 Task: Look for space in Vertou, France from 7th July, 2023 to 14th July, 2023 for 1 adult in price range Rs.6000 to Rs.14000. Place can be shared room with 1  bedroom having 1 bed and 1 bathroom. Property type can be house, flat, guest house, hotel. Amenities needed are: washing machine. Booking option can be shelf check-in. Required host language is English.
Action: Mouse moved to (437, 84)
Screenshot: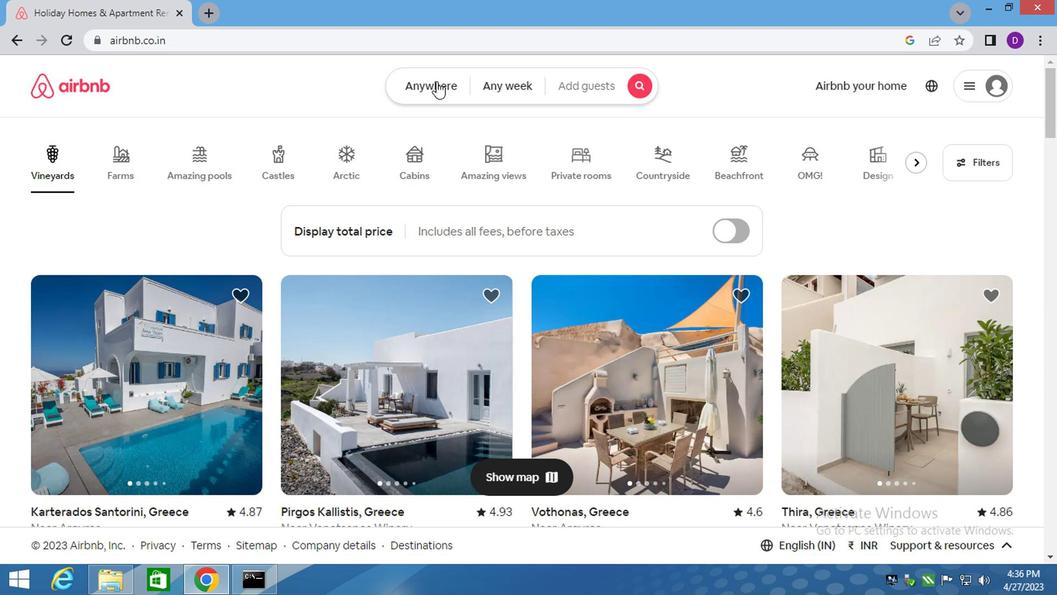 
Action: Mouse pressed left at (437, 84)
Screenshot: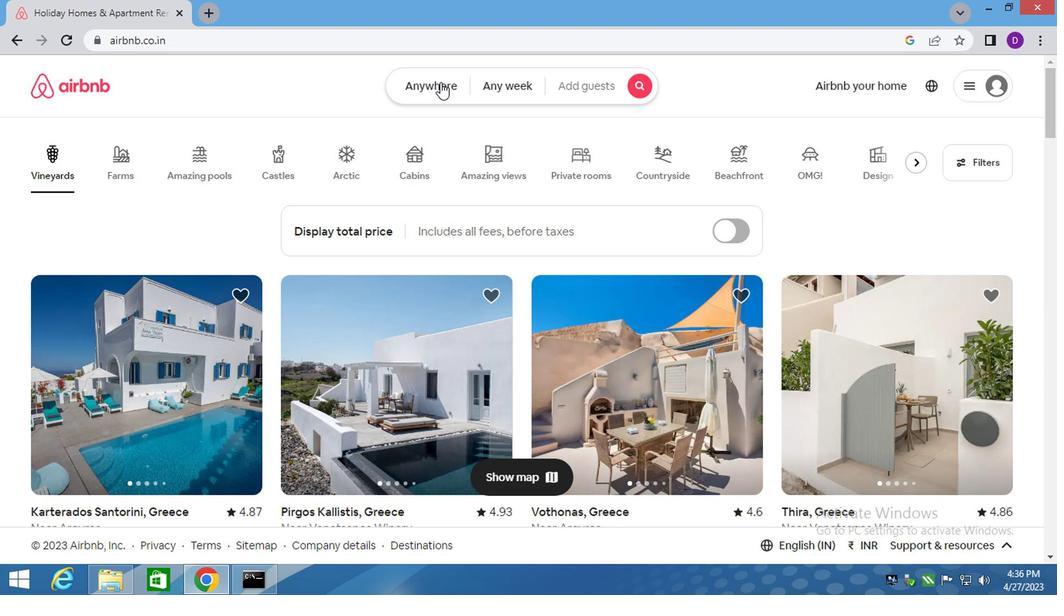 
Action: Mouse moved to (333, 148)
Screenshot: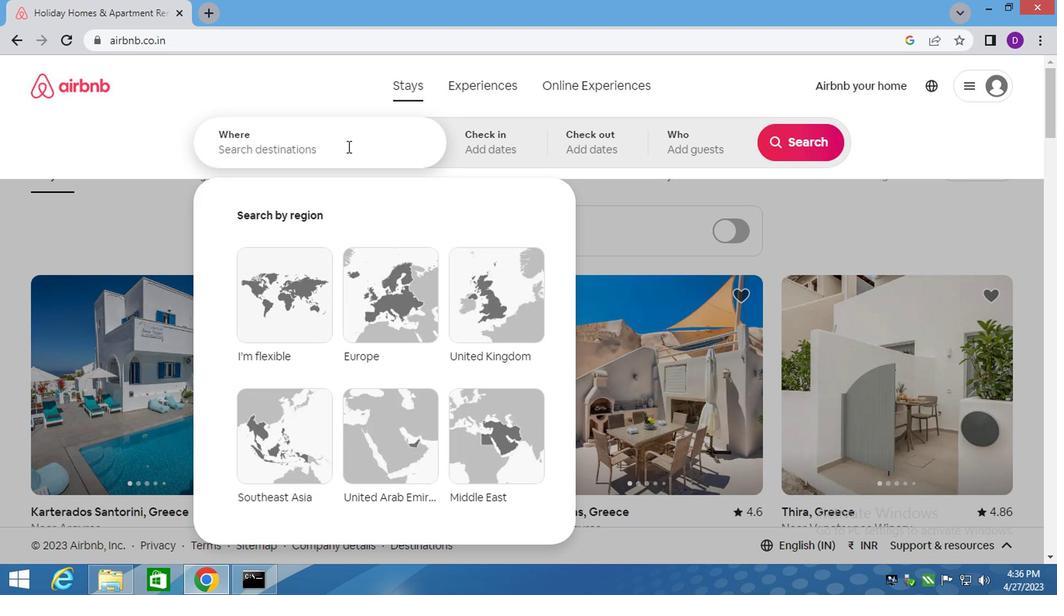 
Action: Mouse pressed left at (333, 148)
Screenshot: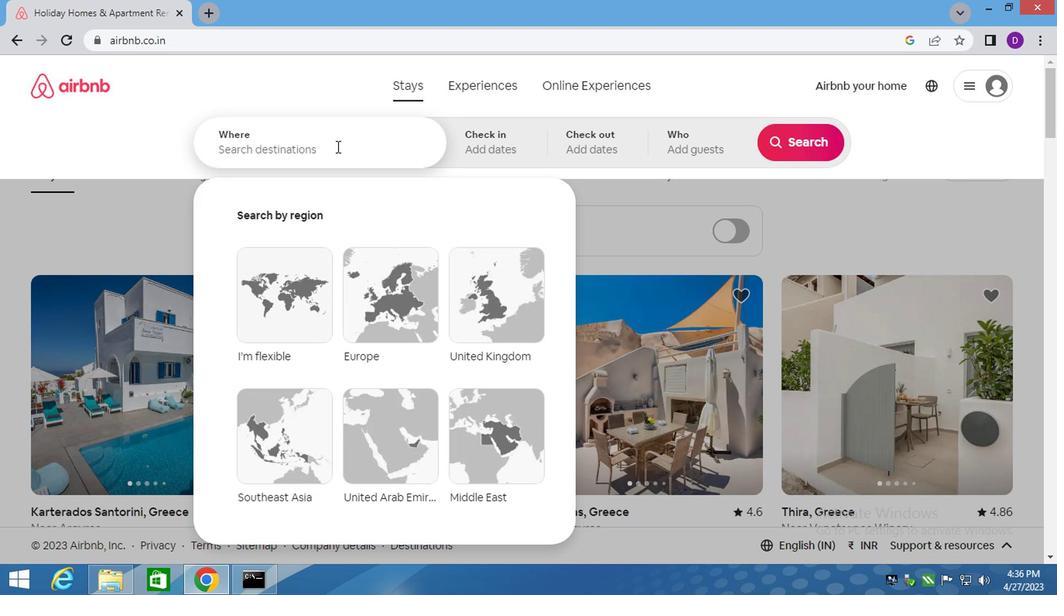 
Action: Key pressed <Key.shift>VERTOU,<Key.shift>FRANCE<Key.enter>
Screenshot: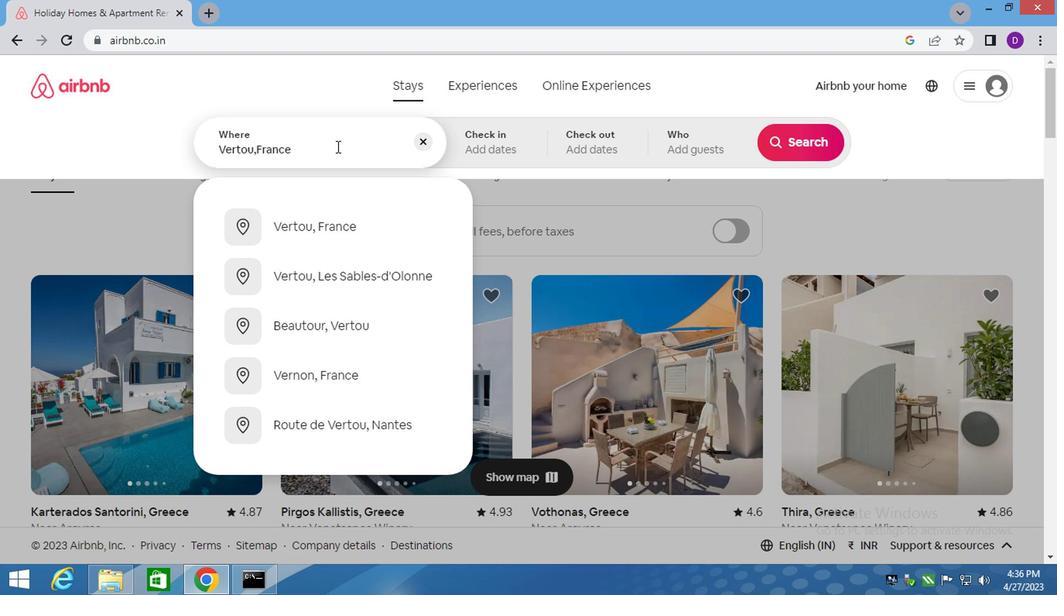
Action: Mouse moved to (786, 271)
Screenshot: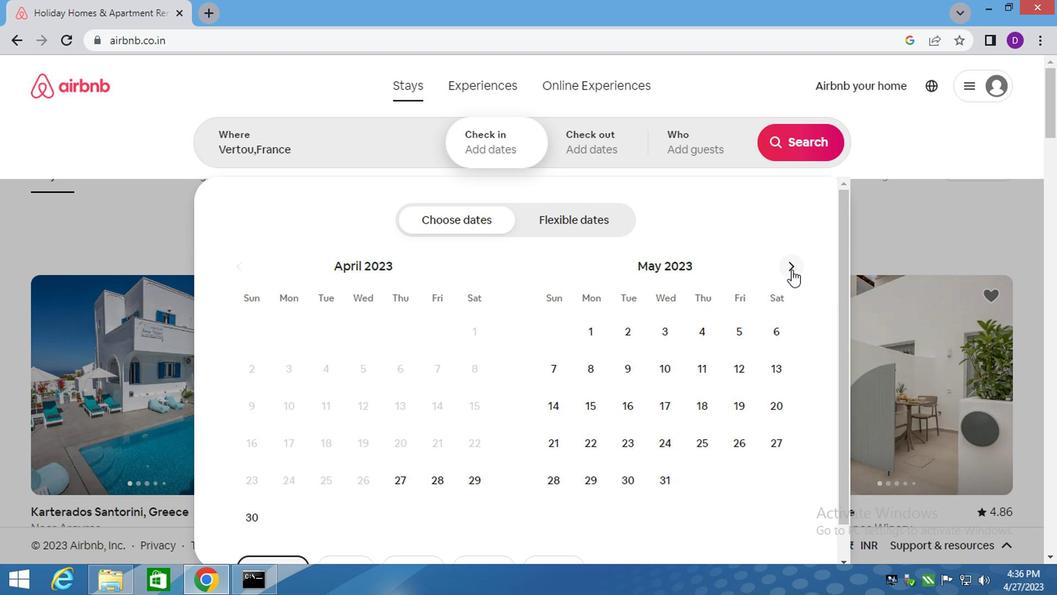 
Action: Mouse pressed left at (786, 271)
Screenshot: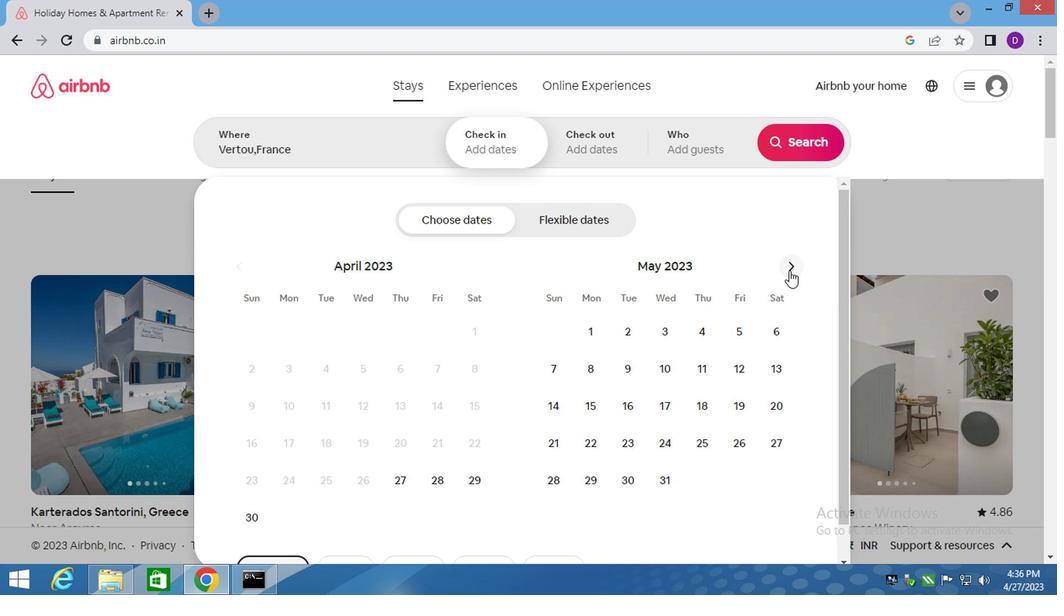 
Action: Mouse pressed left at (786, 271)
Screenshot: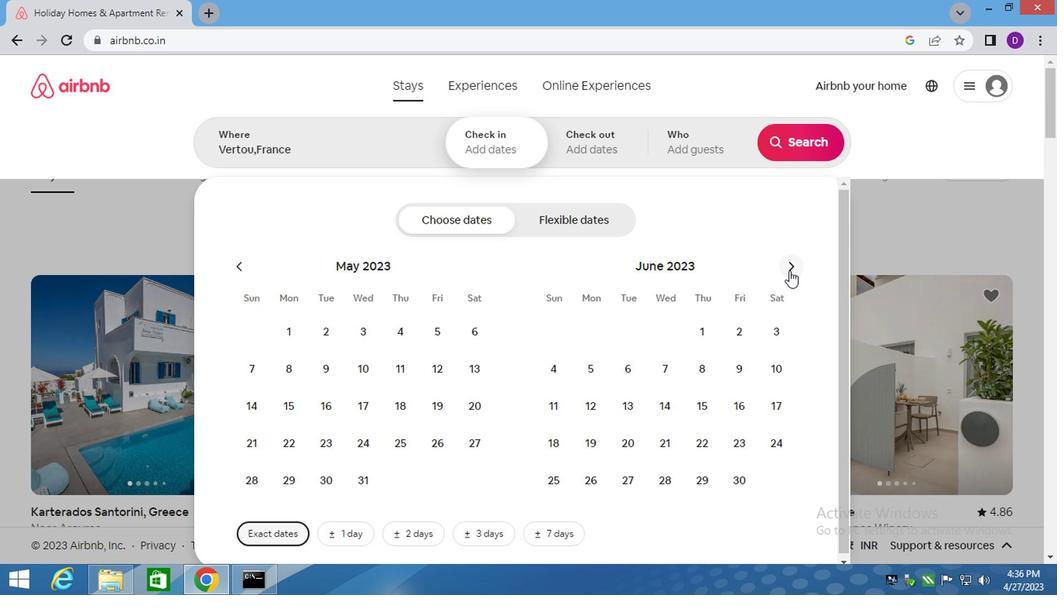 
Action: Mouse moved to (739, 370)
Screenshot: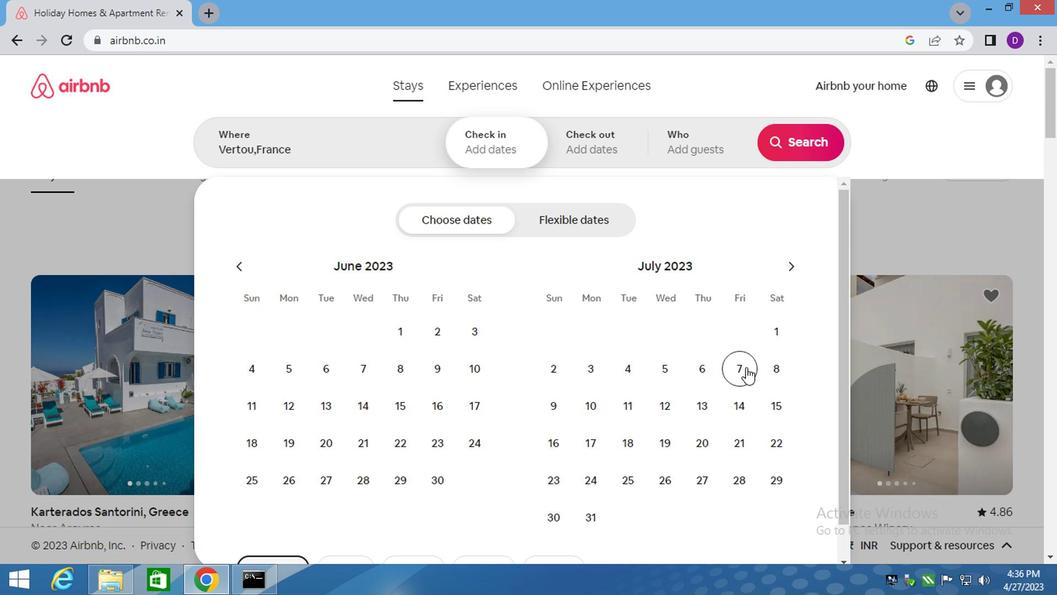 
Action: Mouse pressed left at (739, 370)
Screenshot: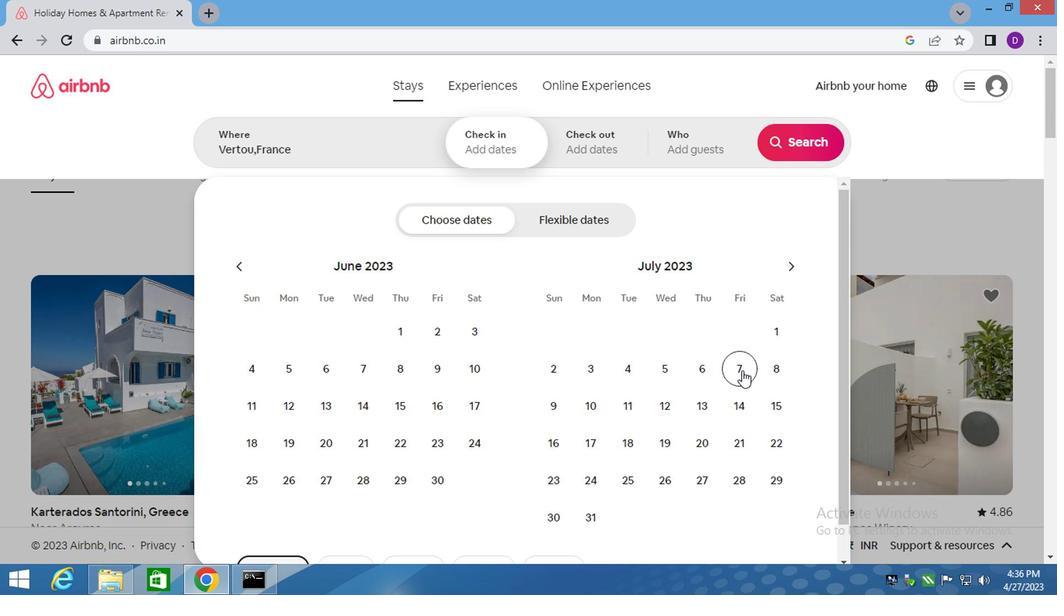 
Action: Mouse moved to (736, 400)
Screenshot: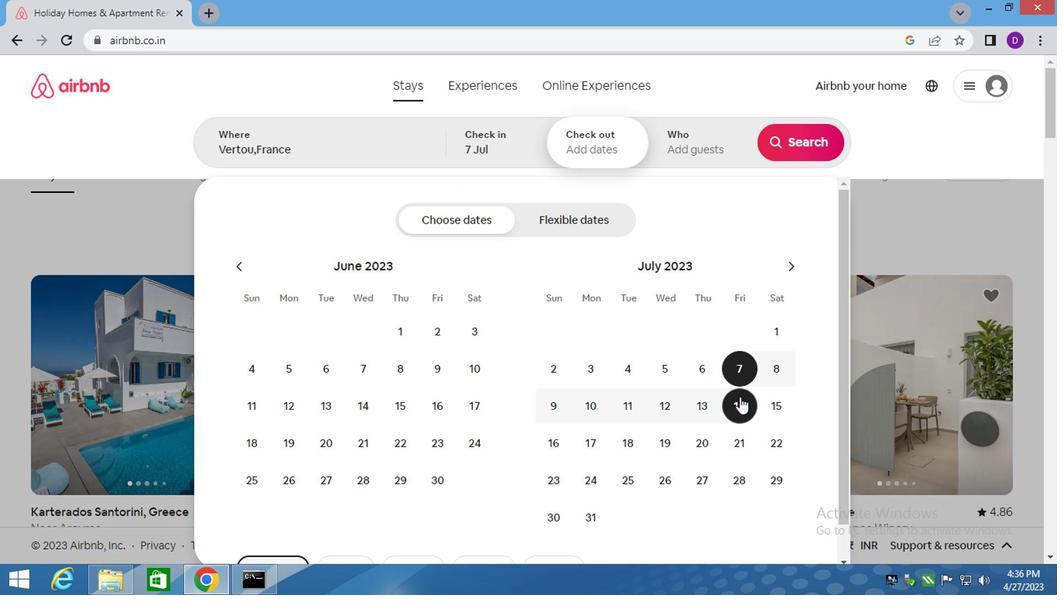 
Action: Mouse pressed left at (736, 400)
Screenshot: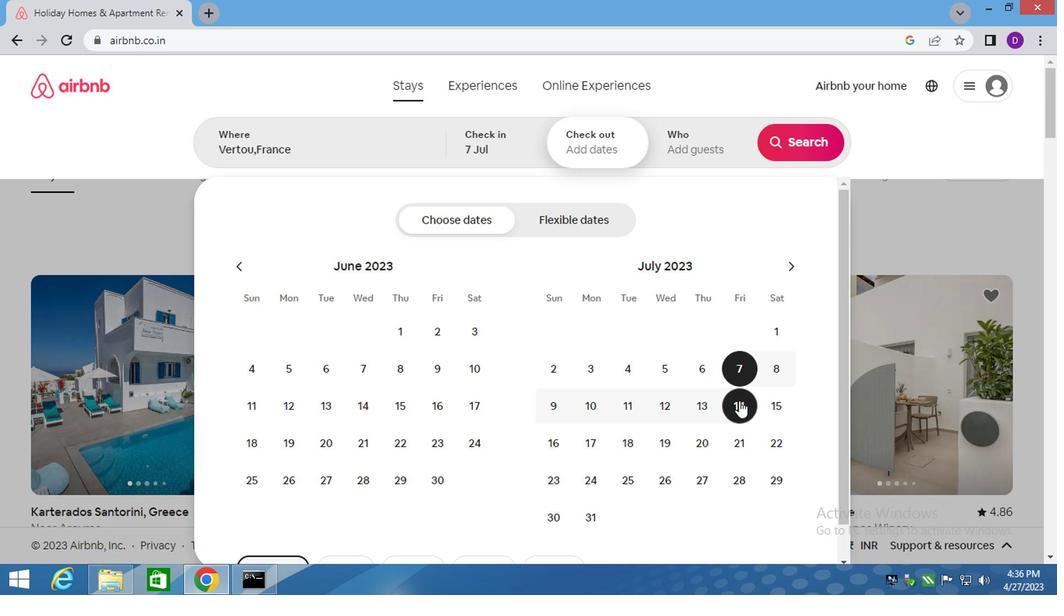 
Action: Mouse moved to (693, 152)
Screenshot: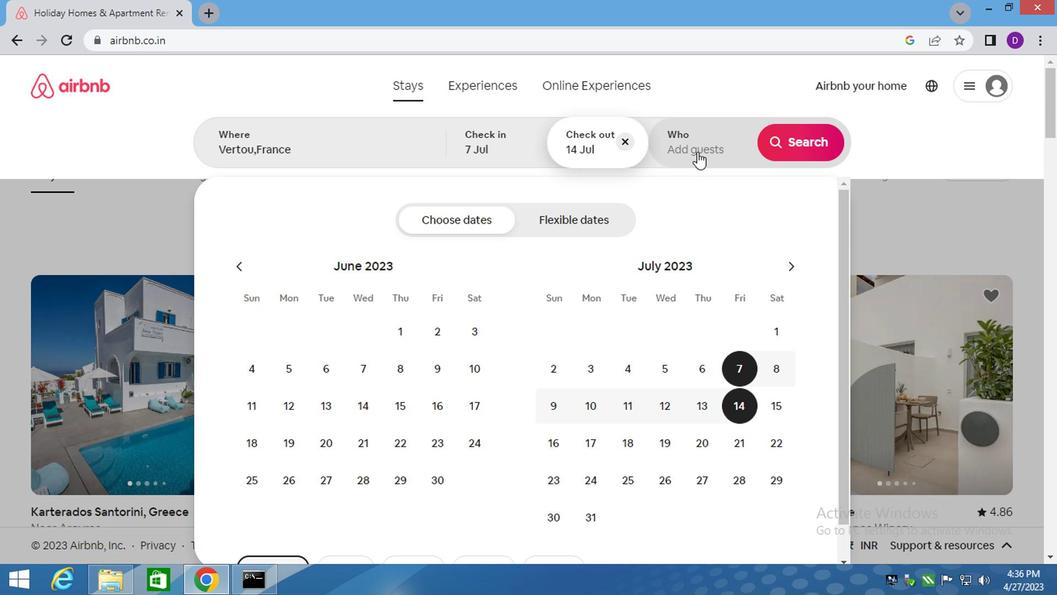 
Action: Mouse pressed left at (693, 152)
Screenshot: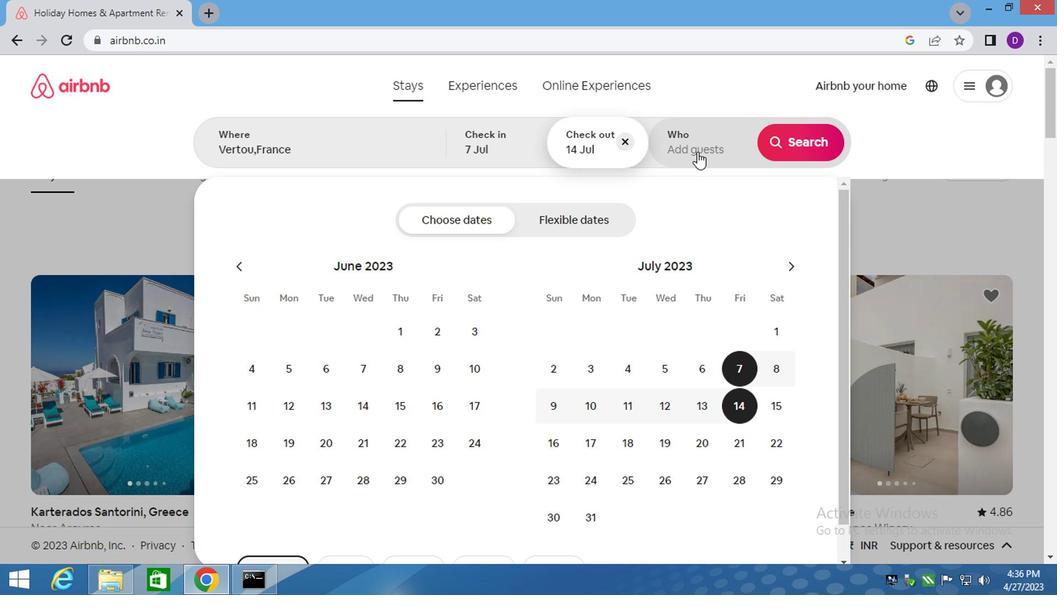 
Action: Mouse moved to (796, 227)
Screenshot: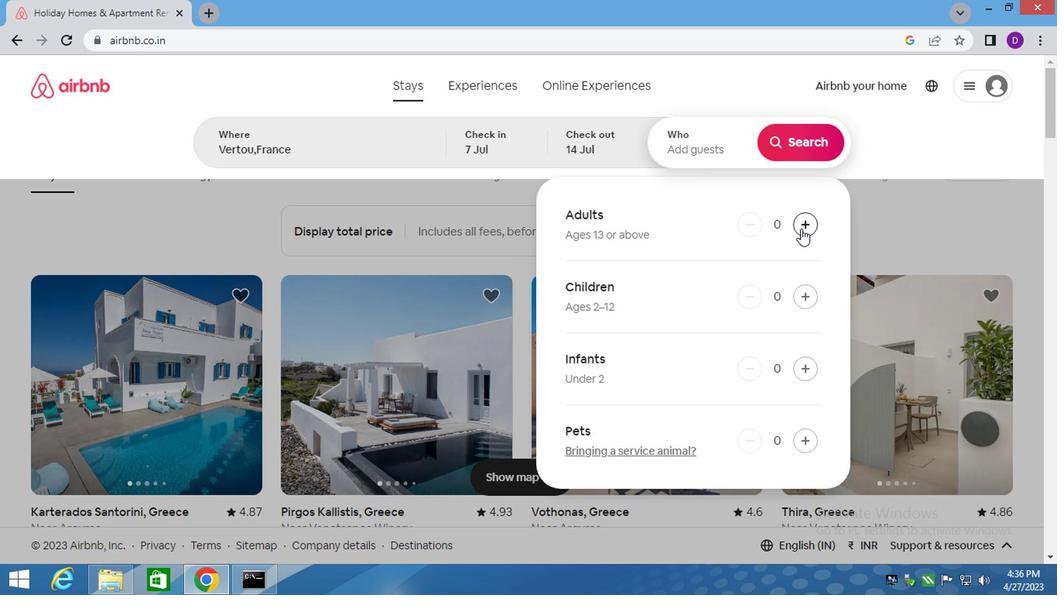 
Action: Mouse pressed left at (796, 227)
Screenshot: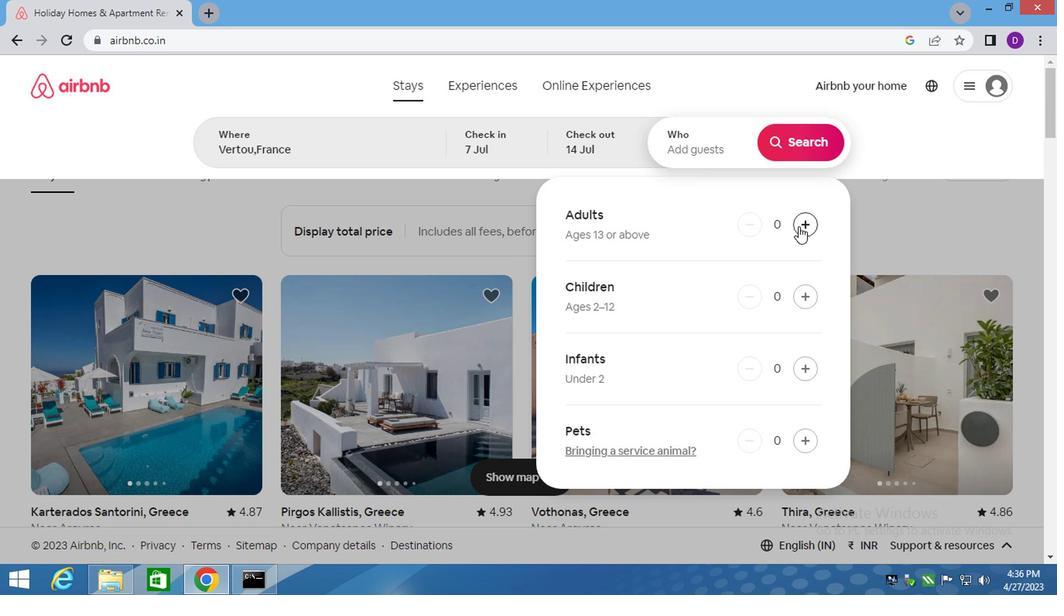 
Action: Mouse moved to (794, 148)
Screenshot: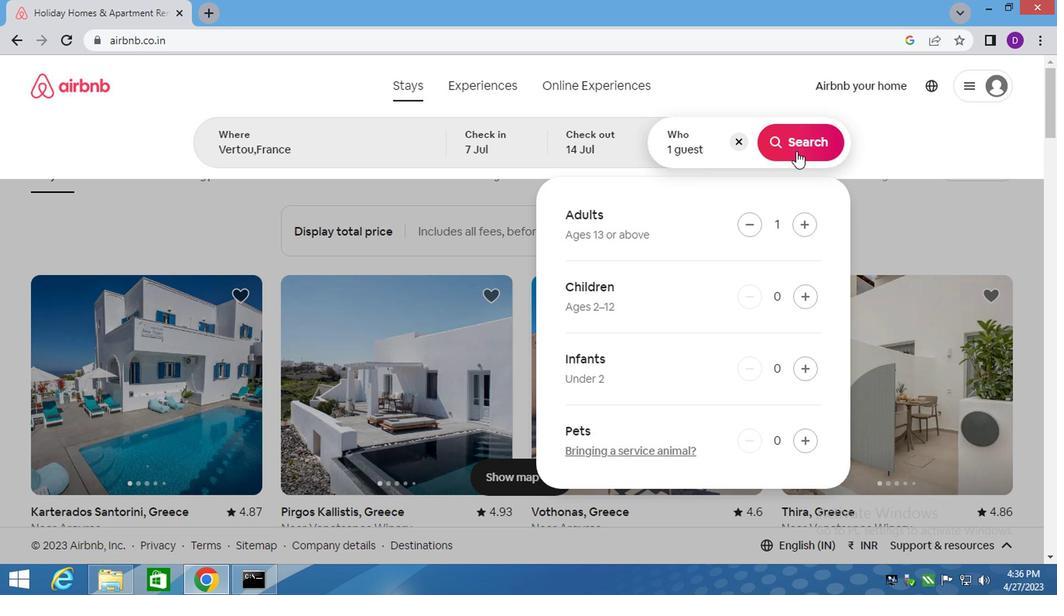 
Action: Mouse pressed left at (794, 148)
Screenshot: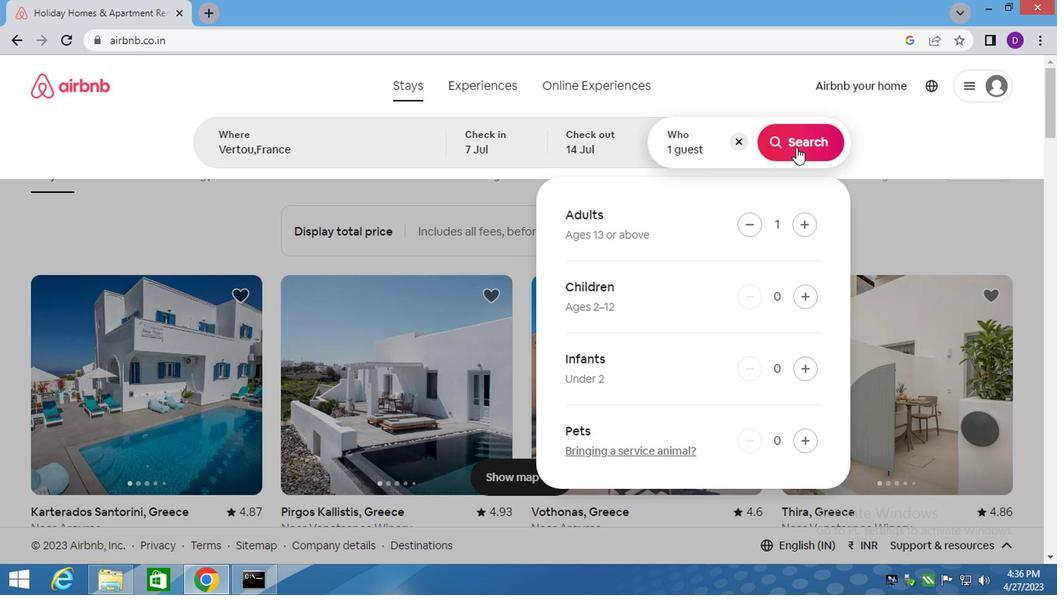 
Action: Mouse moved to (981, 148)
Screenshot: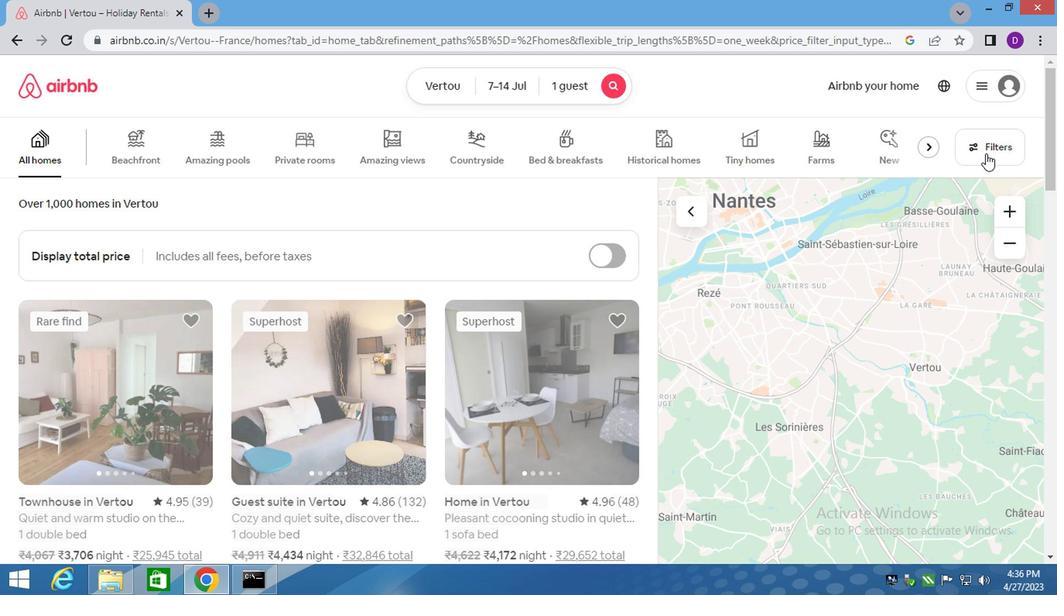 
Action: Mouse pressed left at (981, 148)
Screenshot: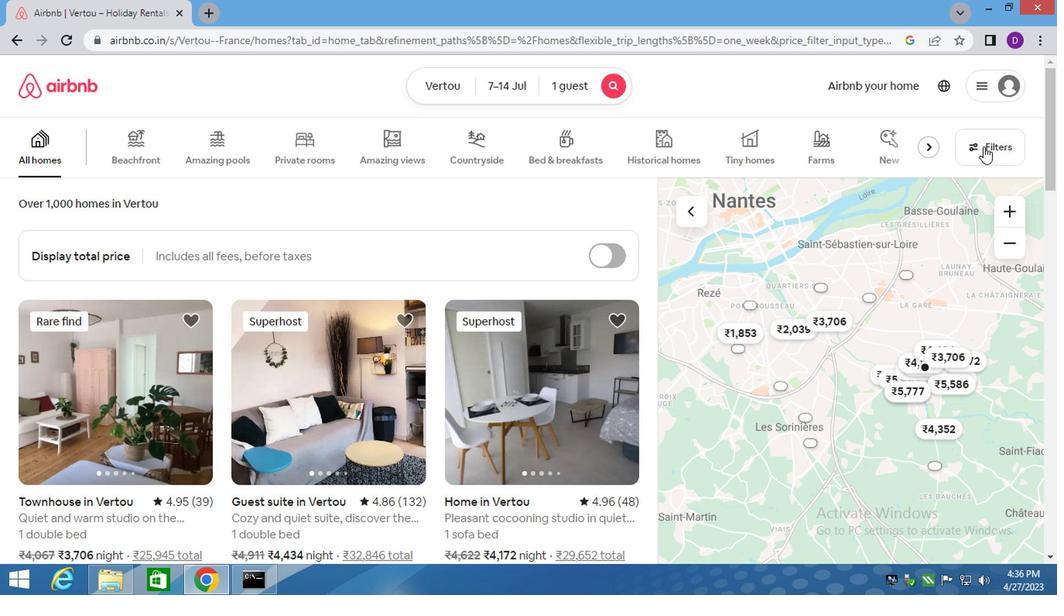 
Action: Mouse moved to (317, 341)
Screenshot: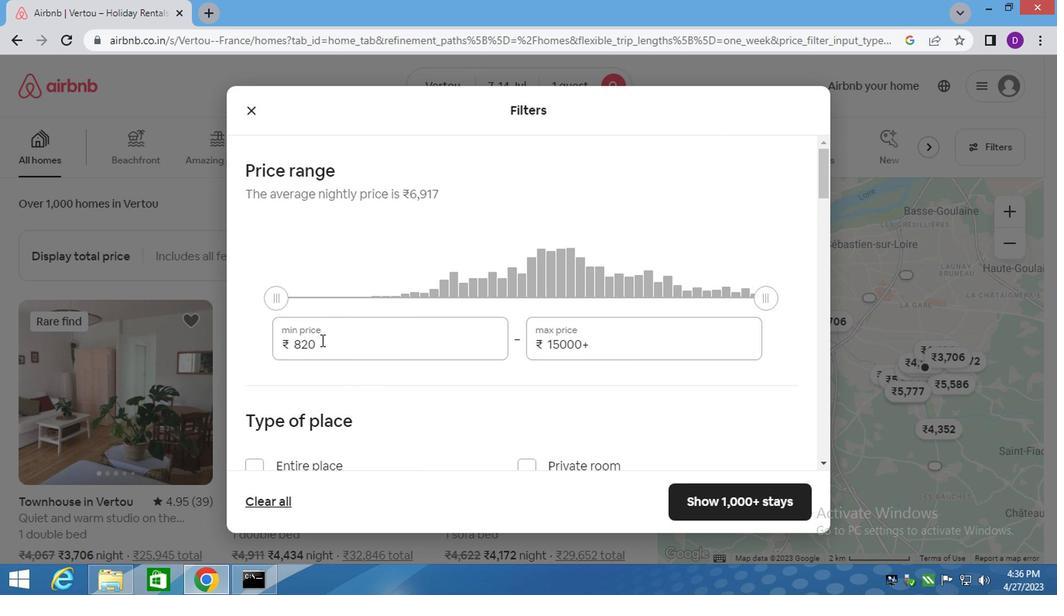
Action: Mouse pressed left at (317, 341)
Screenshot: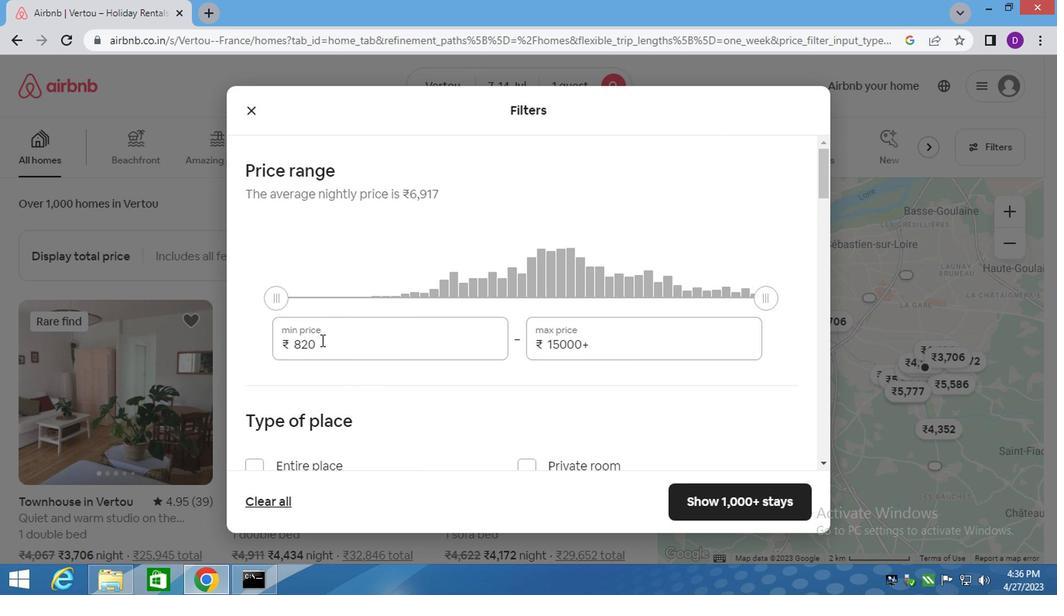 
Action: Mouse pressed left at (317, 341)
Screenshot: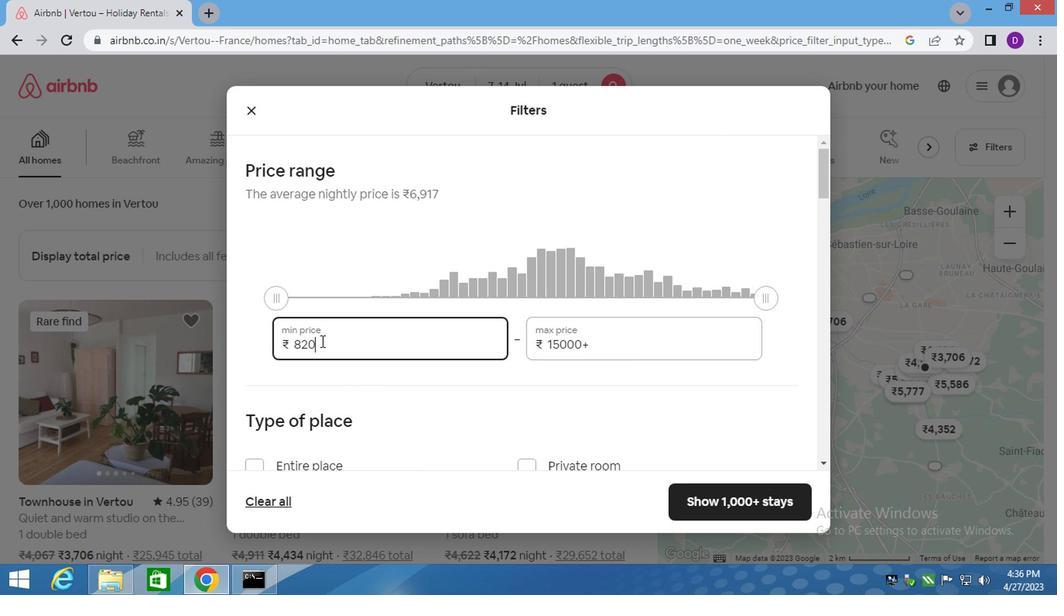
Action: Mouse pressed left at (317, 341)
Screenshot: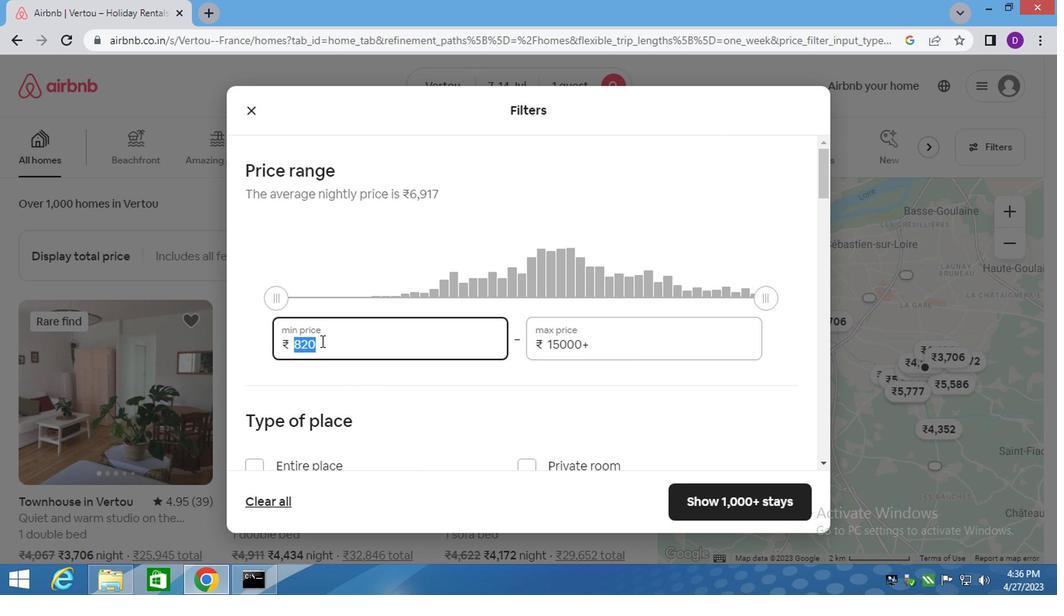 
Action: Mouse moved to (314, 343)
Screenshot: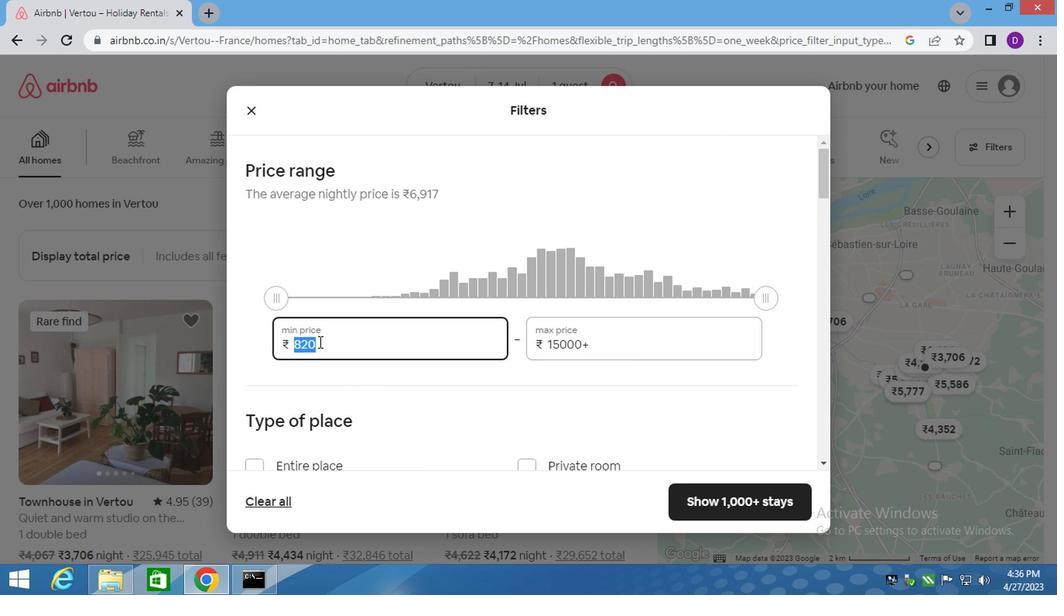 
Action: Key pressed 60
Screenshot: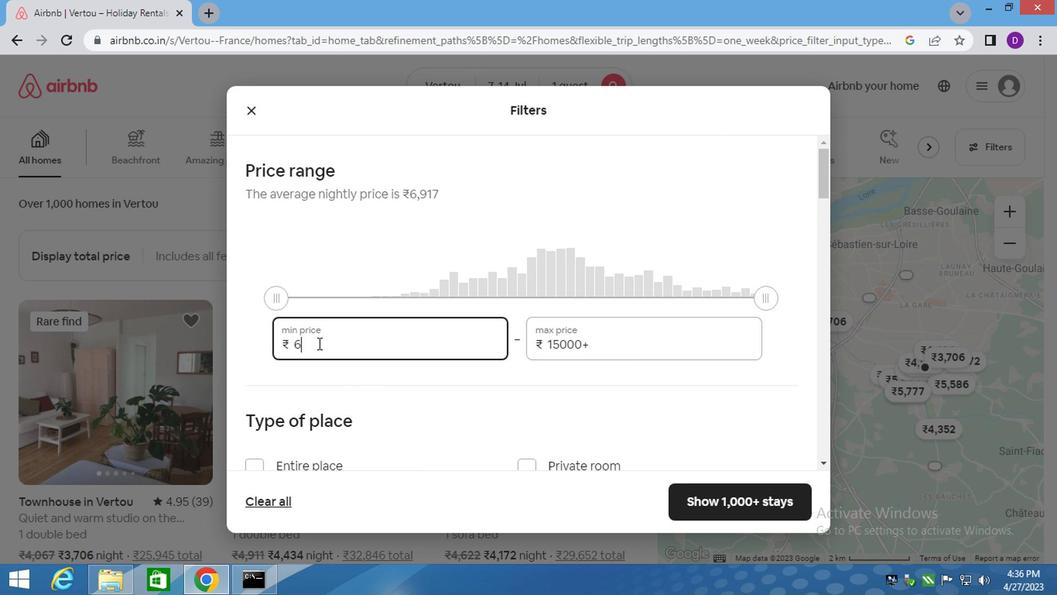 
Action: Mouse moved to (314, 344)
Screenshot: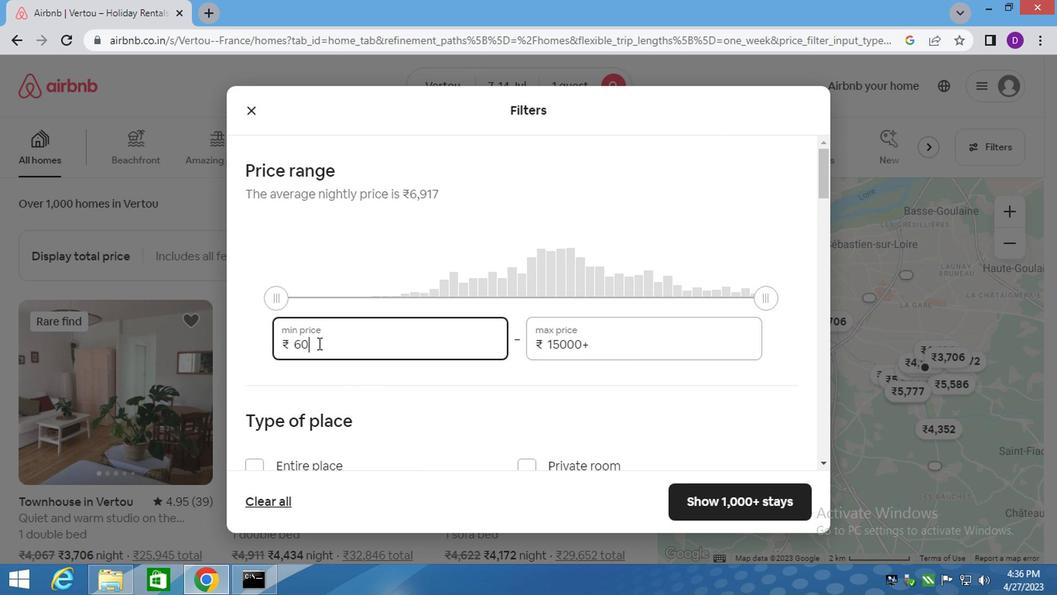 
Action: Key pressed 0
Screenshot: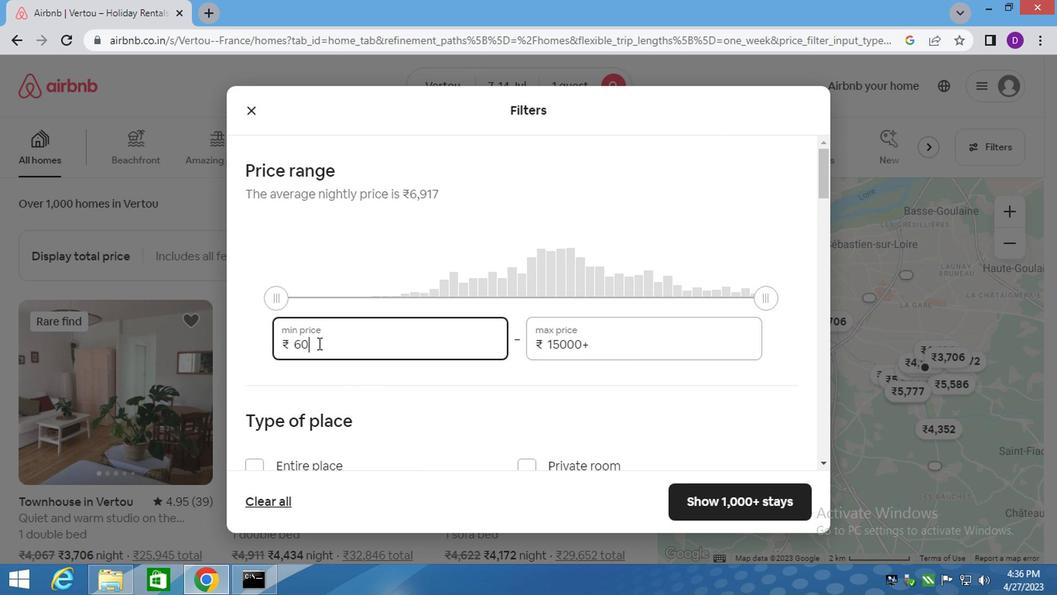 
Action: Mouse moved to (436, 359)
Screenshot: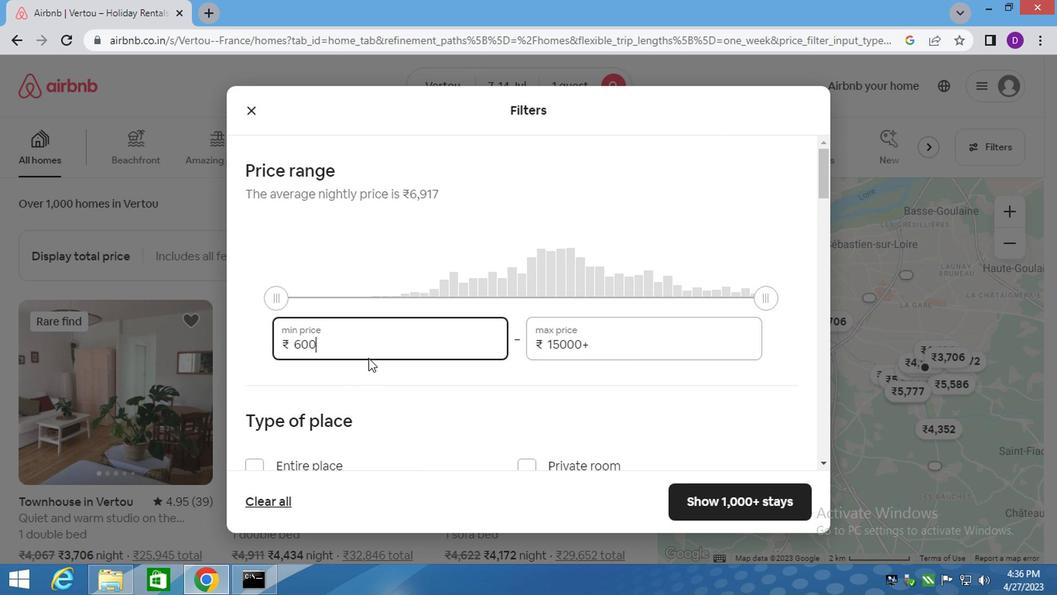 
Action: Key pressed 0
Screenshot: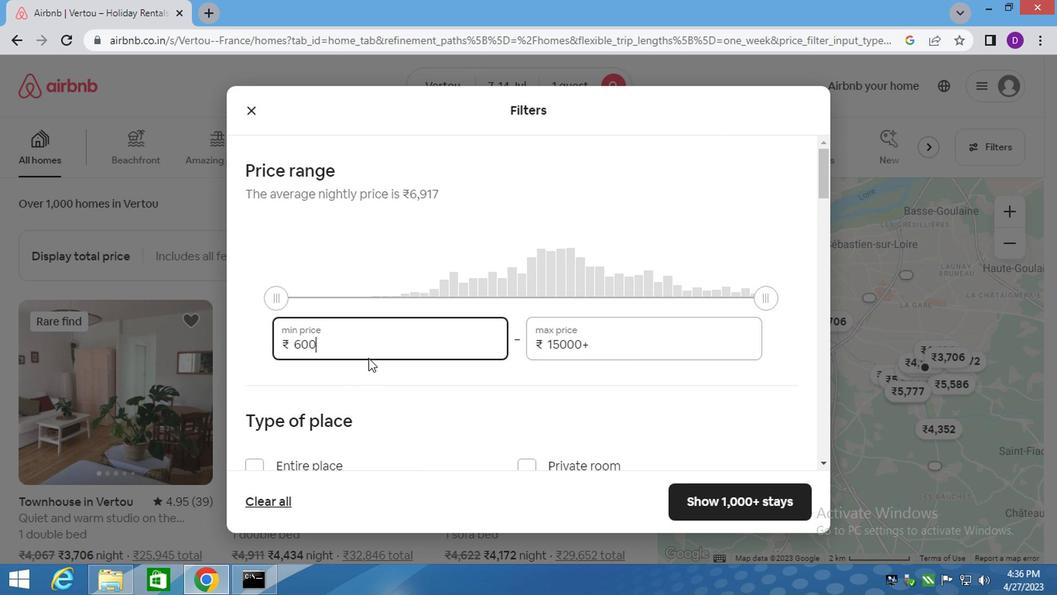 
Action: Mouse moved to (515, 357)
Screenshot: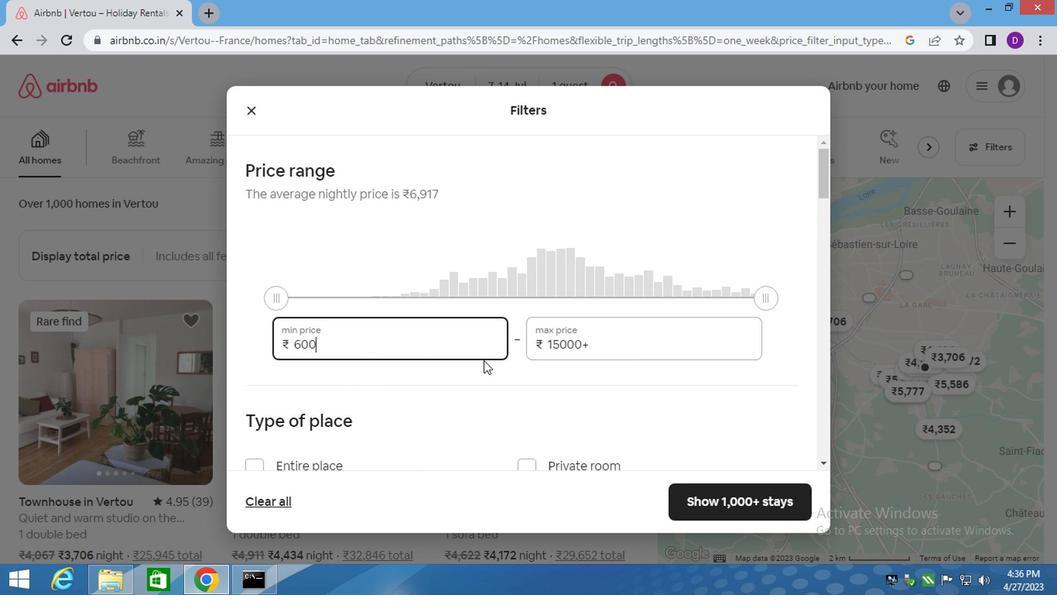 
Action: Key pressed 0
Screenshot: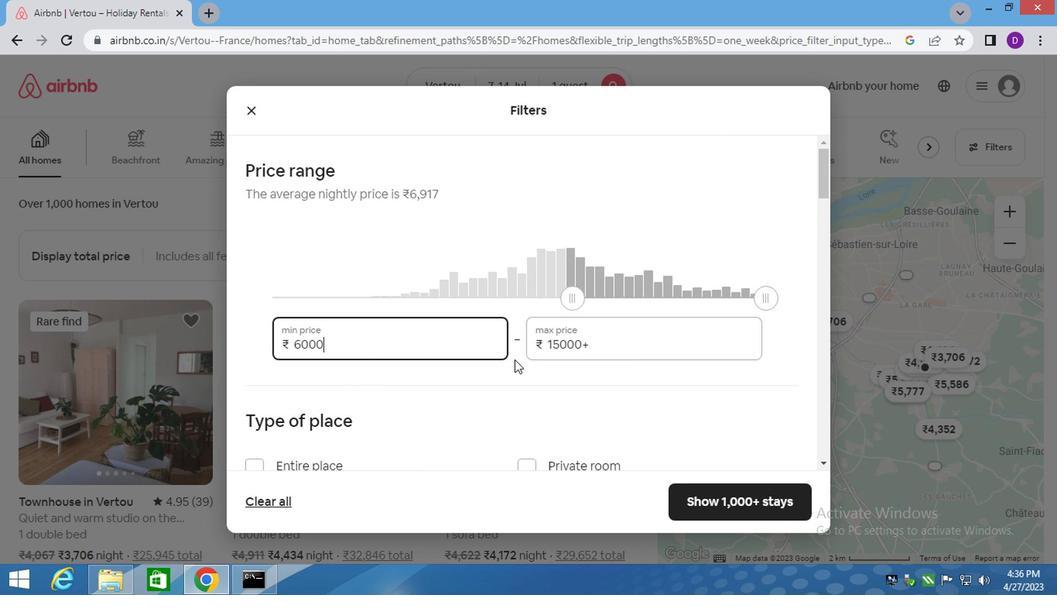 
Action: Mouse moved to (541, 341)
Screenshot: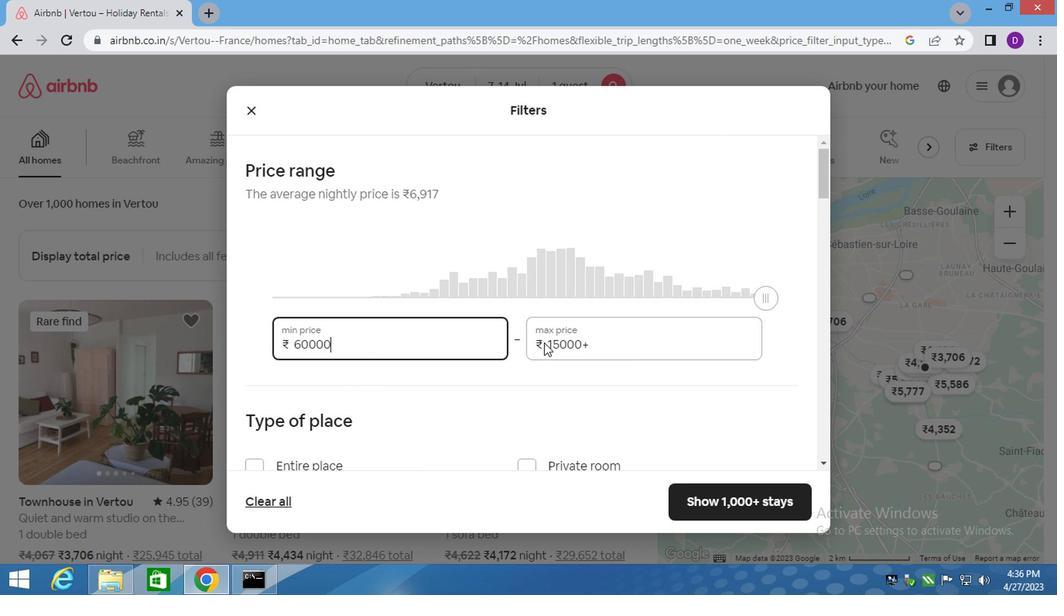 
Action: Key pressed <Key.backspace>
Screenshot: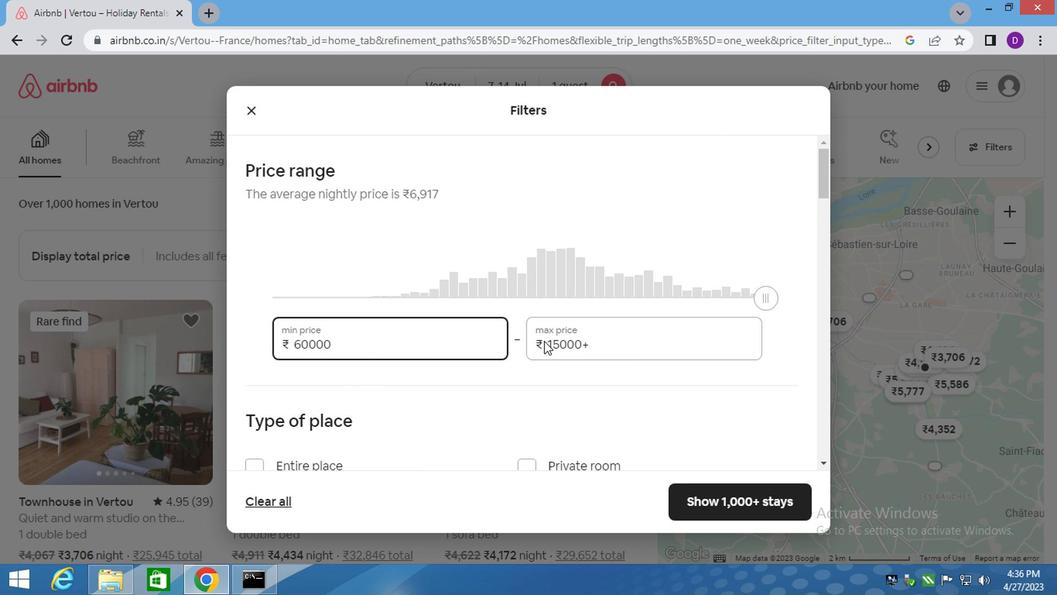 
Action: Mouse moved to (555, 341)
Screenshot: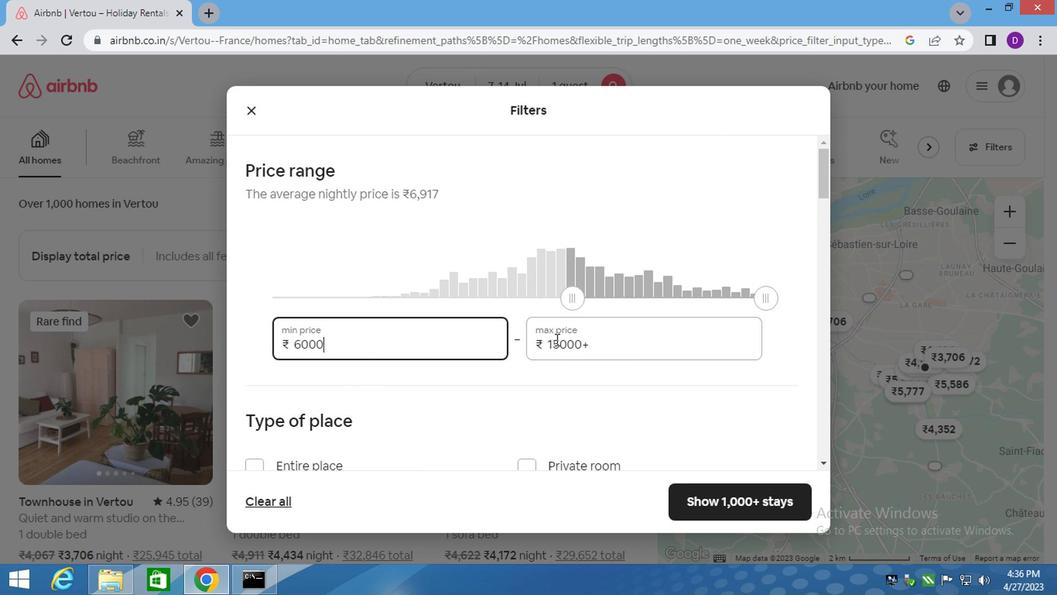 
Action: Mouse pressed left at (555, 341)
Screenshot: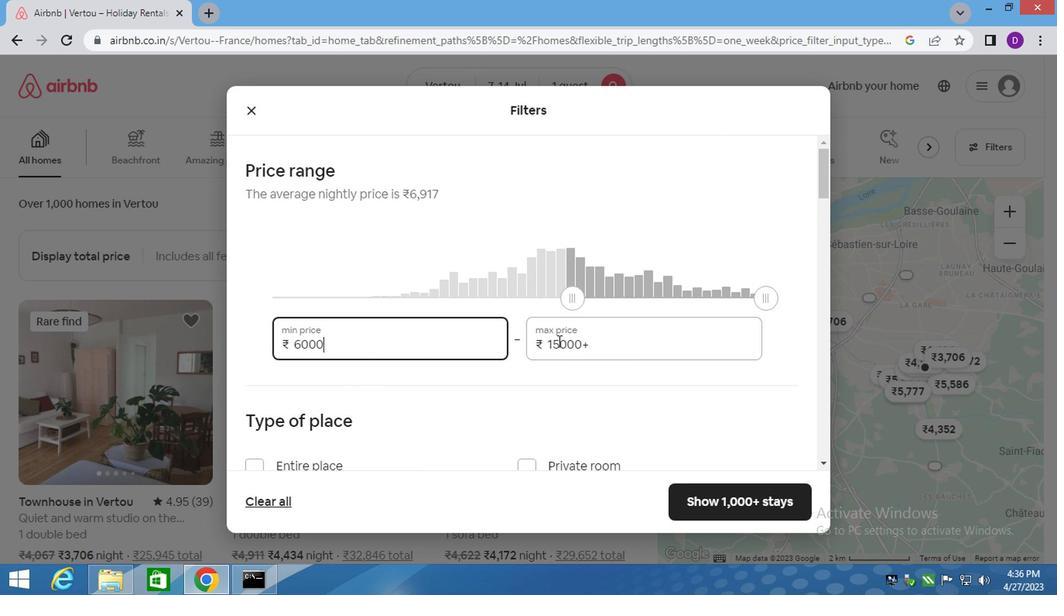 
Action: Mouse pressed left at (555, 341)
Screenshot: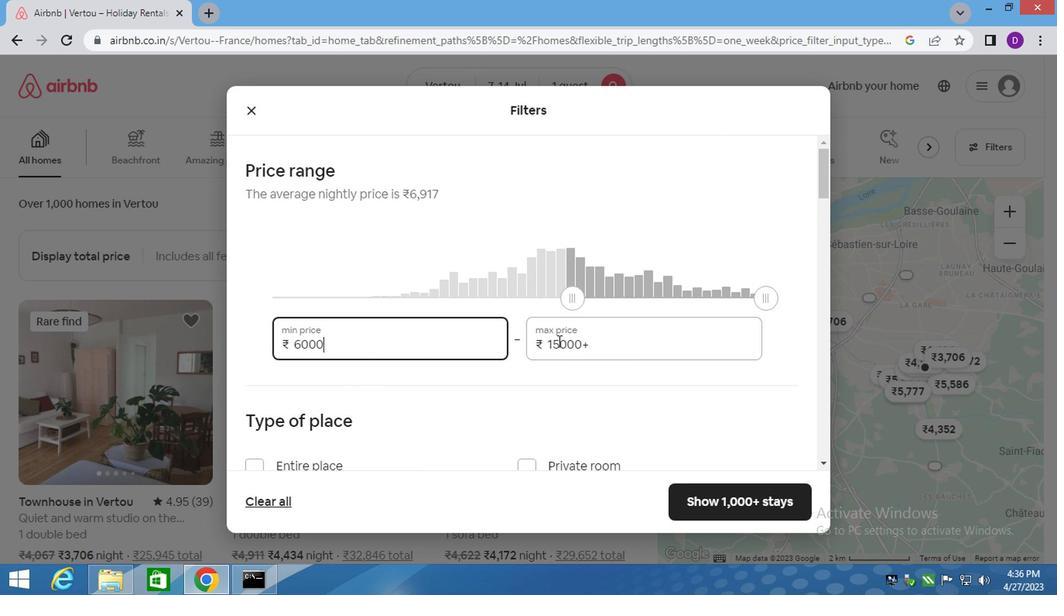 
Action: Mouse pressed left at (555, 341)
Screenshot: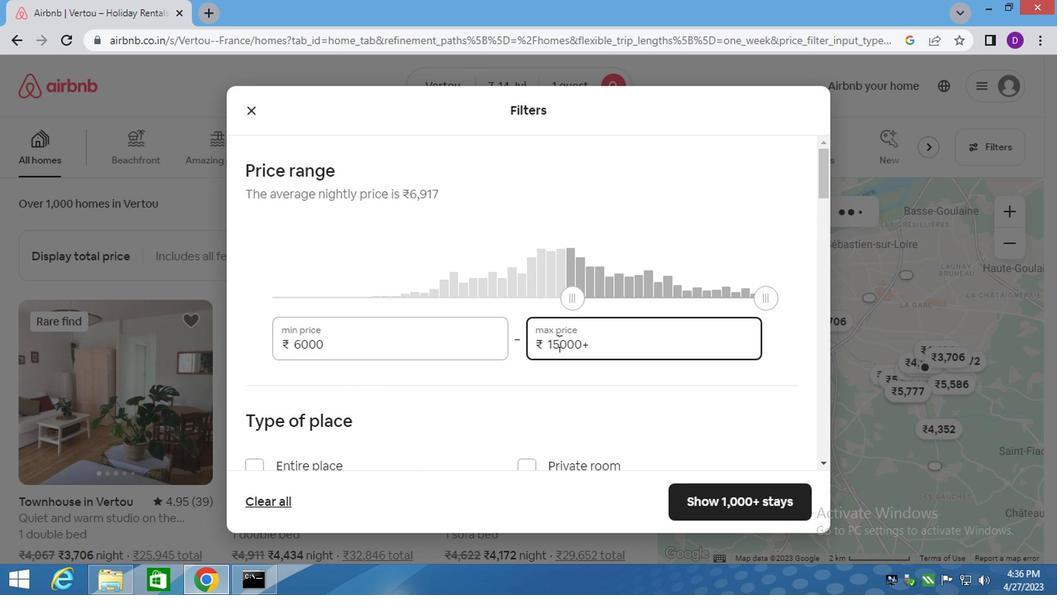 
Action: Key pressed 14
Screenshot: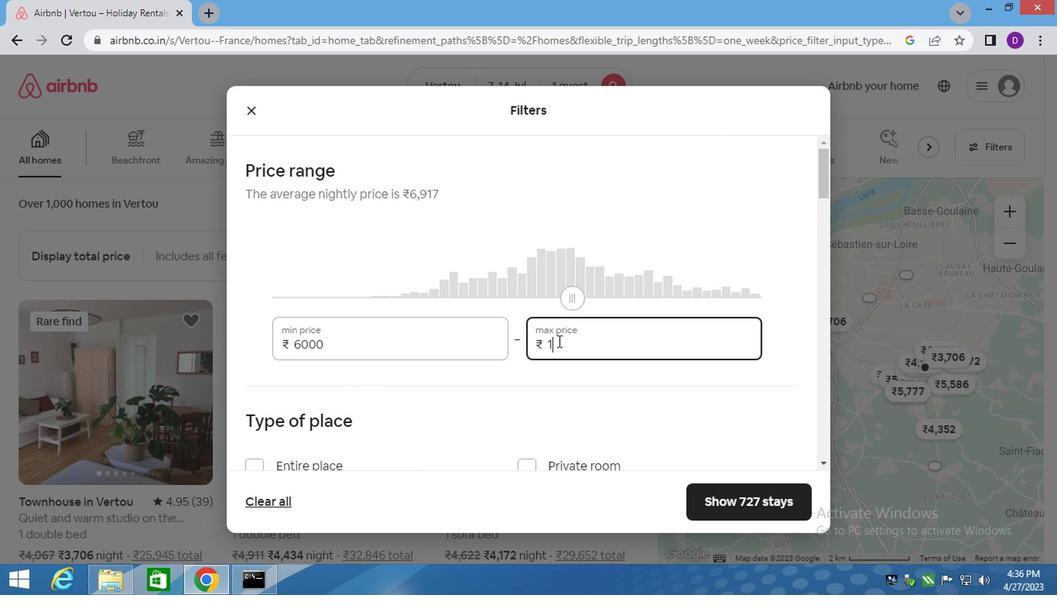 
Action: Mouse moved to (559, 343)
Screenshot: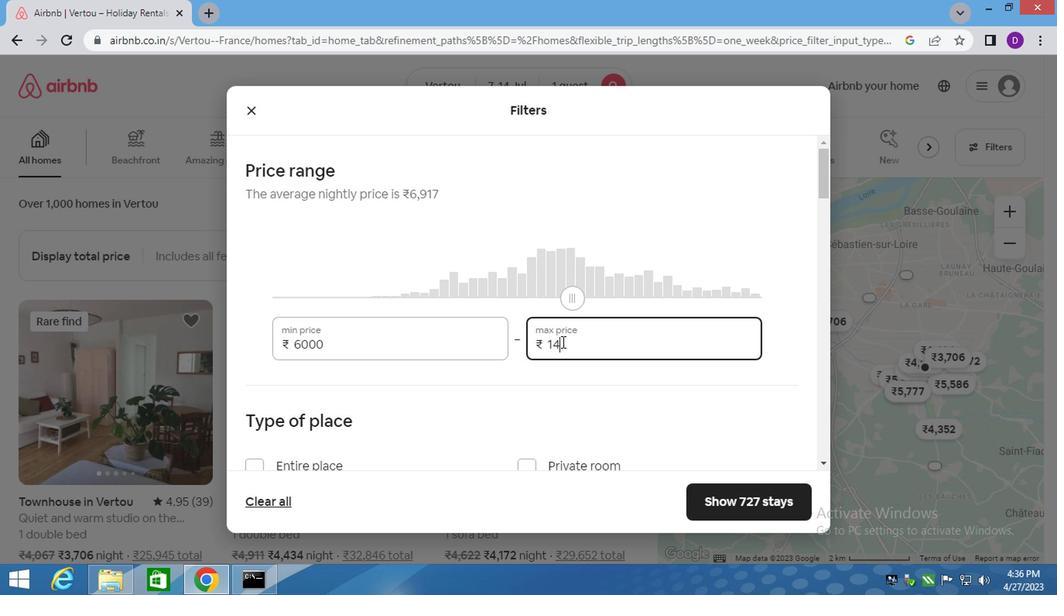 
Action: Key pressed 00
Screenshot: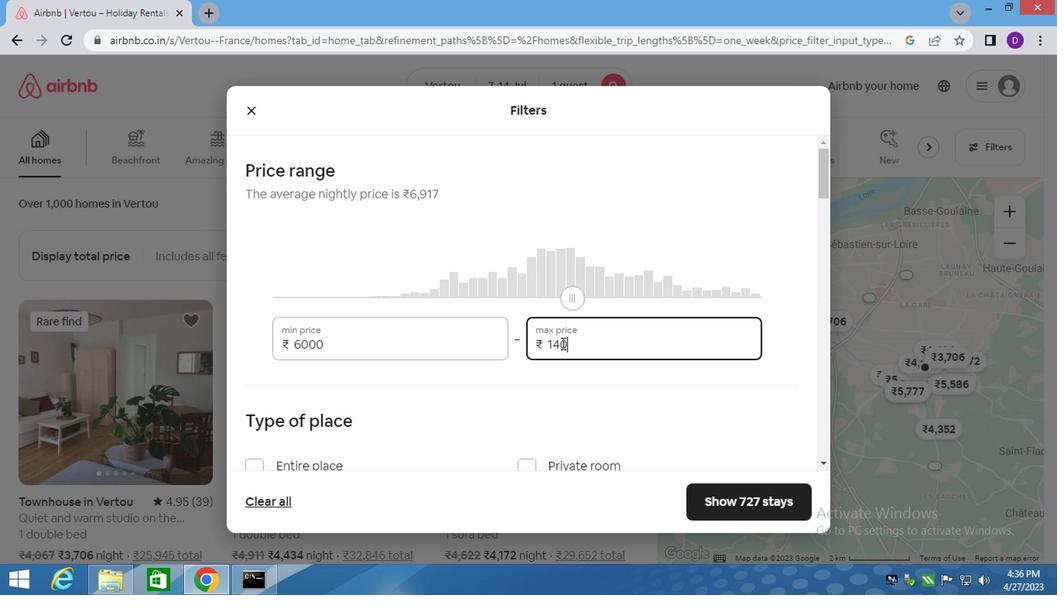 
Action: Mouse moved to (559, 343)
Screenshot: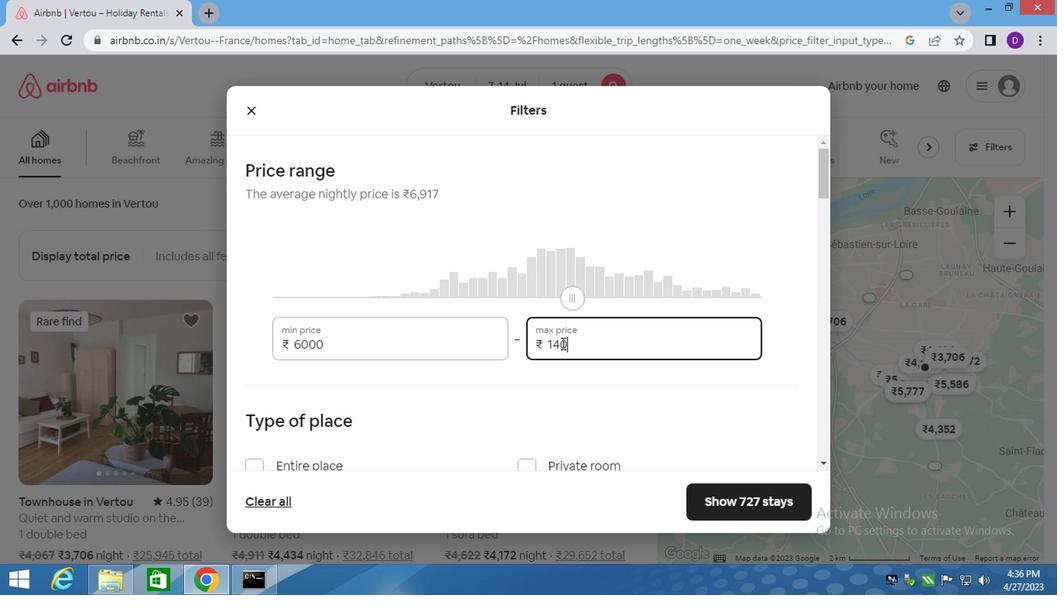 
Action: Key pressed 0
Screenshot: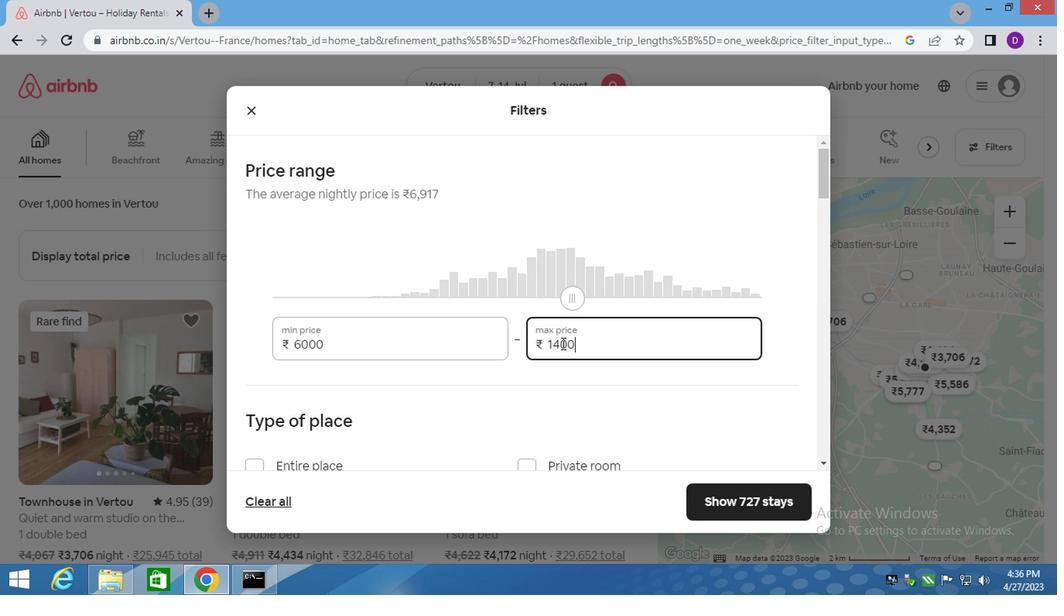 
Action: Mouse moved to (390, 363)
Screenshot: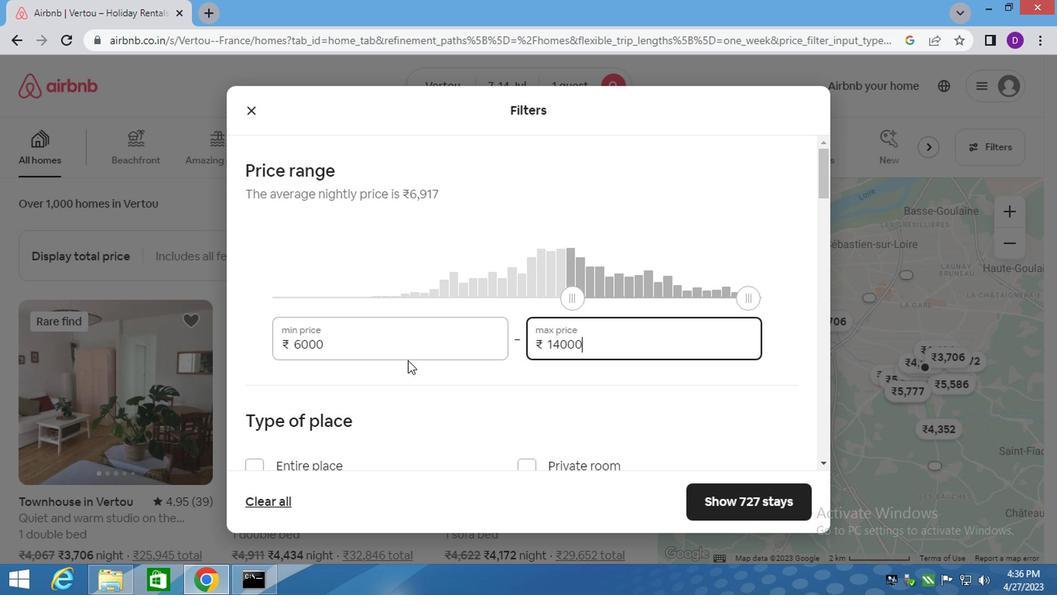 
Action: Mouse scrolled (390, 362) with delta (0, -1)
Screenshot: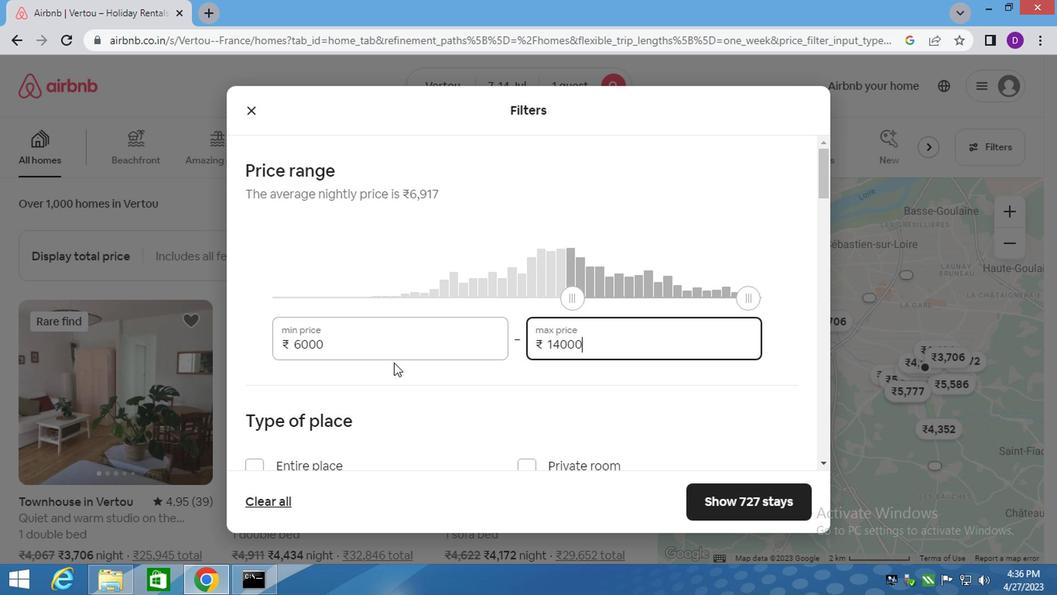 
Action: Mouse scrolled (390, 362) with delta (0, -1)
Screenshot: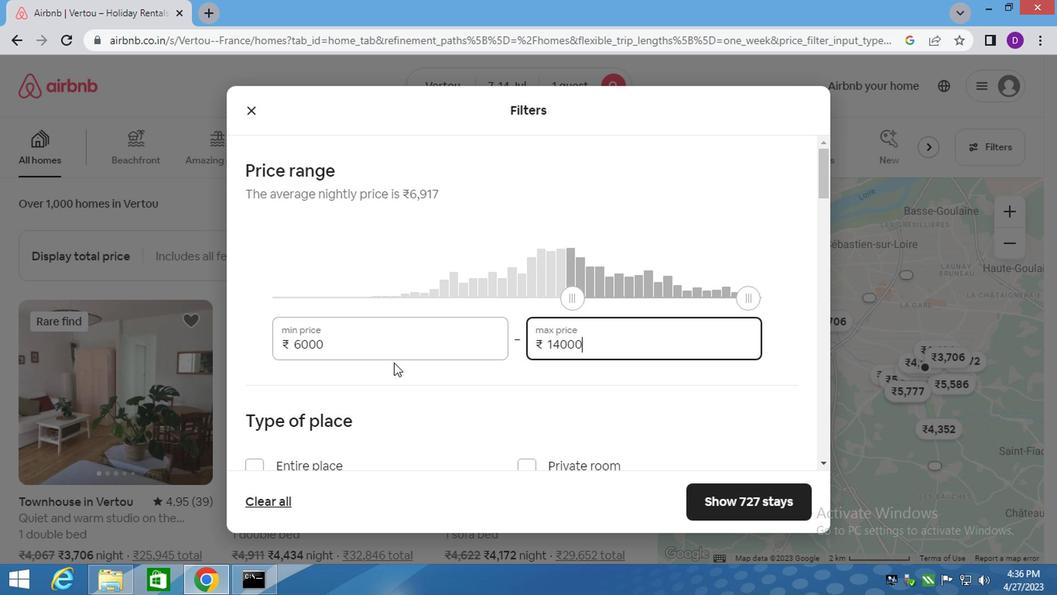 
Action: Mouse moved to (311, 381)
Screenshot: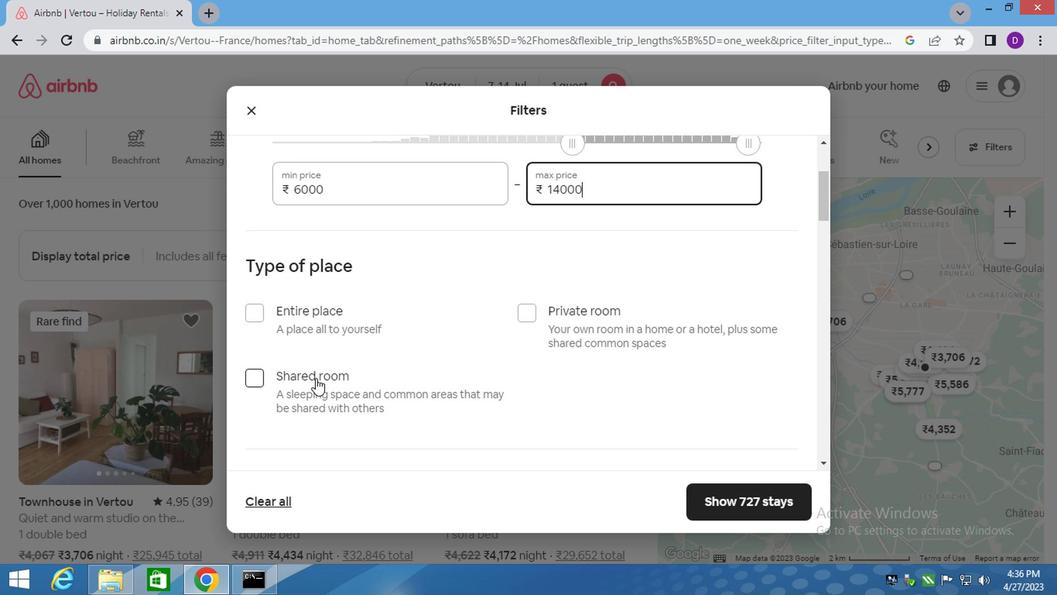 
Action: Mouse pressed left at (311, 381)
Screenshot: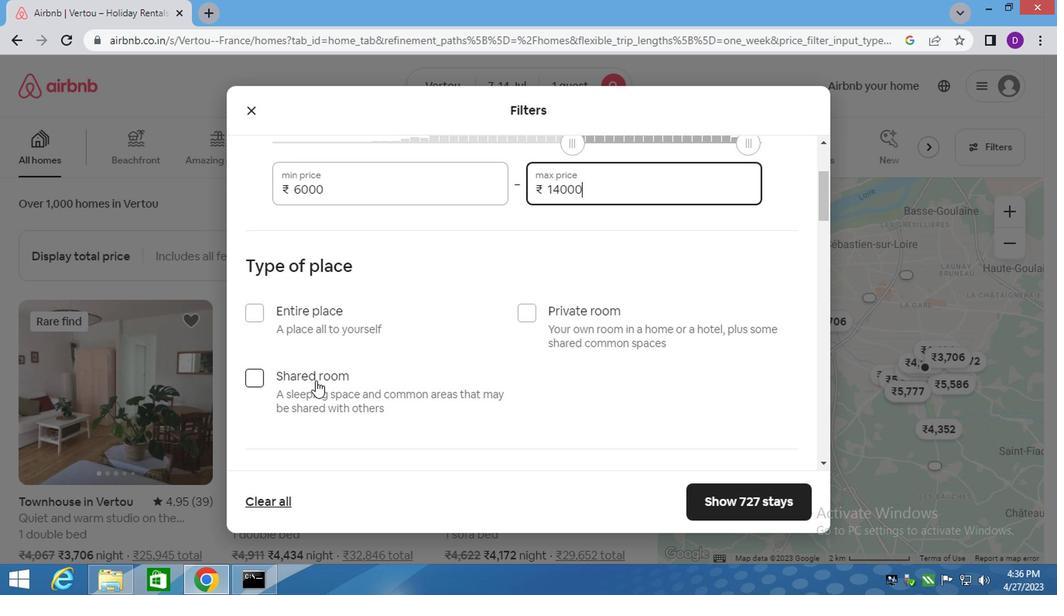
Action: Mouse moved to (313, 379)
Screenshot: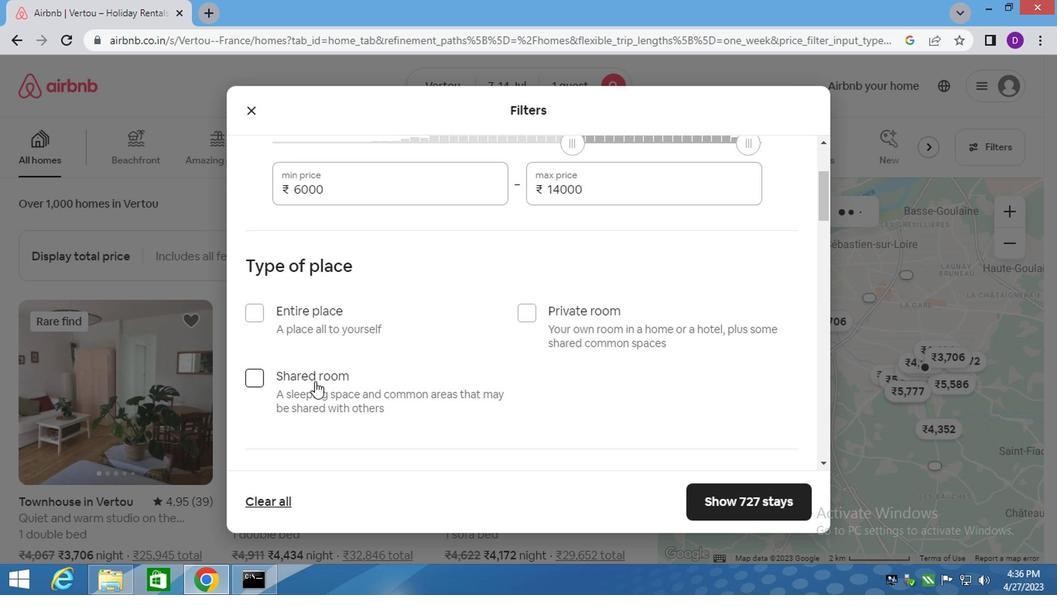 
Action: Mouse scrolled (313, 378) with delta (0, 0)
Screenshot: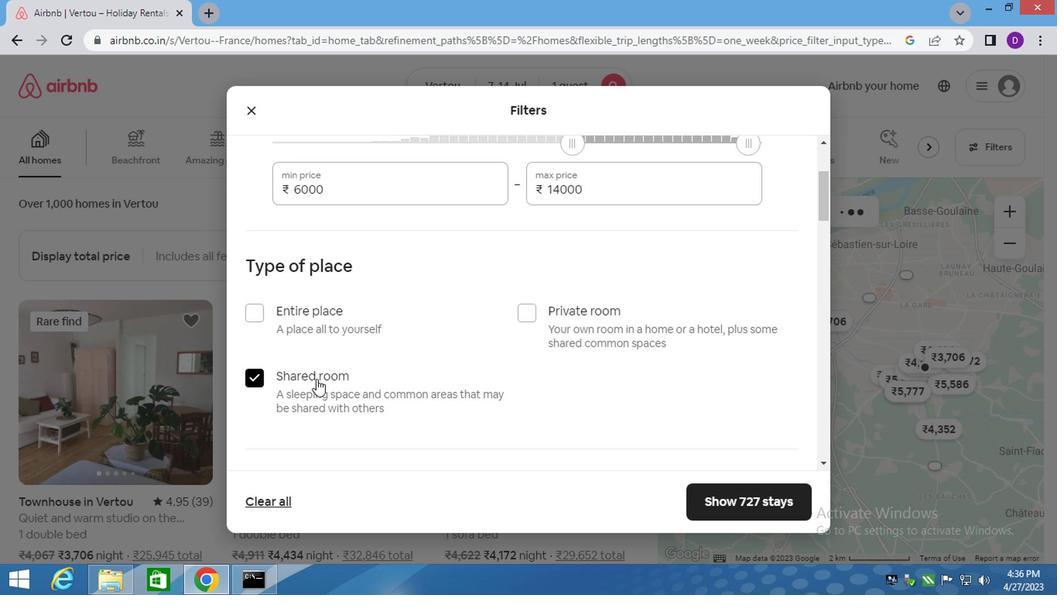 
Action: Mouse scrolled (313, 378) with delta (0, 0)
Screenshot: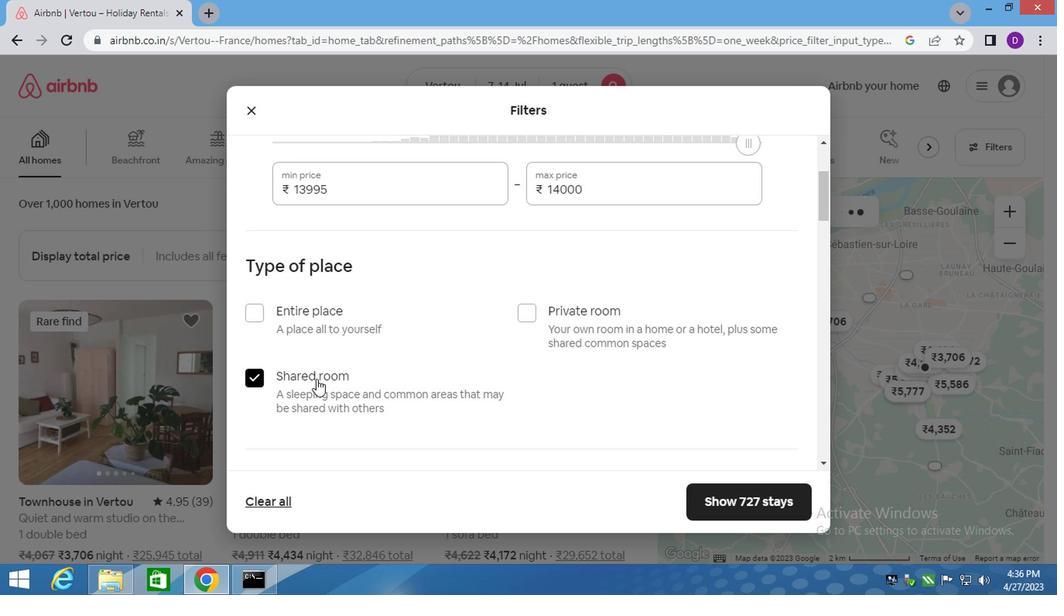 
Action: Mouse scrolled (313, 378) with delta (0, 0)
Screenshot: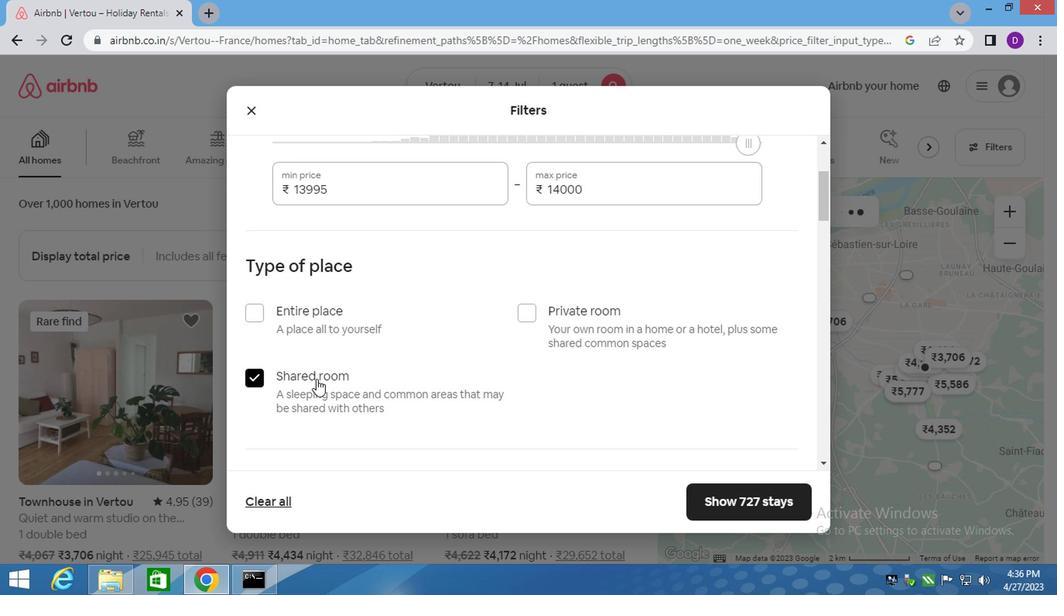 
Action: Mouse scrolled (313, 378) with delta (0, 0)
Screenshot: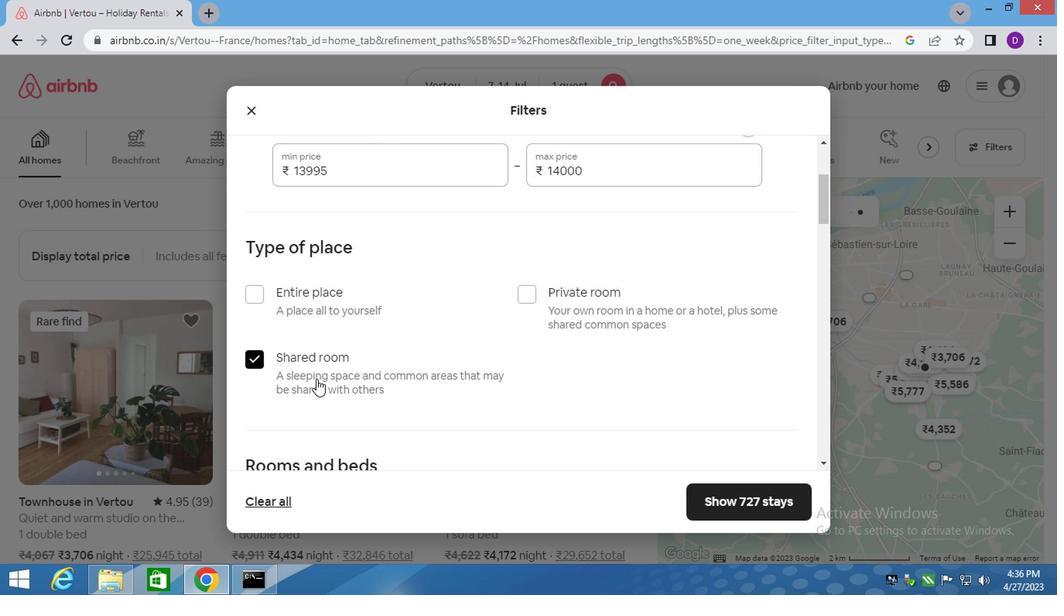 
Action: Mouse moved to (325, 261)
Screenshot: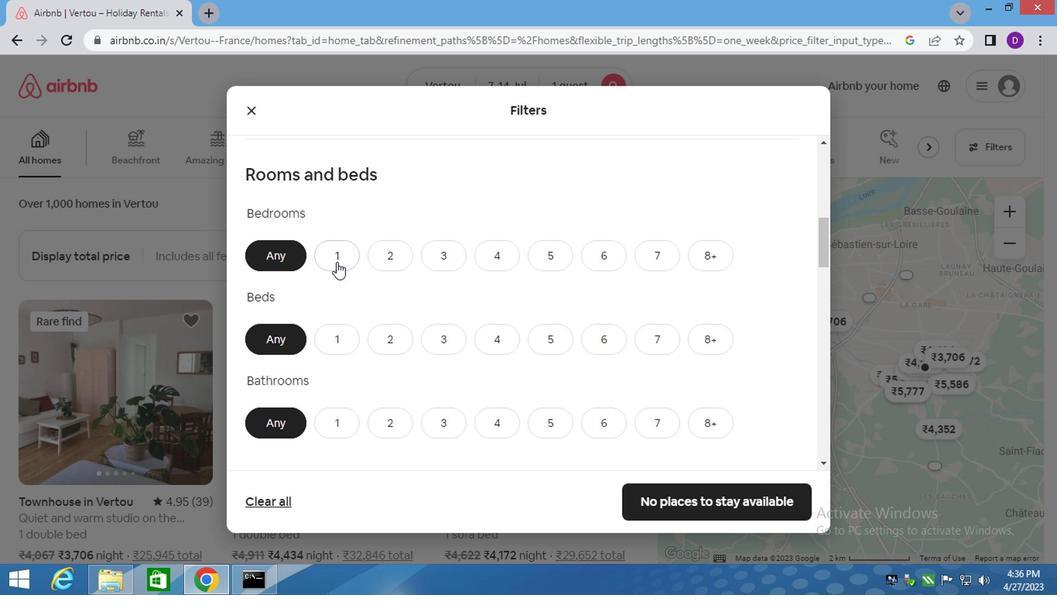 
Action: Mouse pressed left at (325, 261)
Screenshot: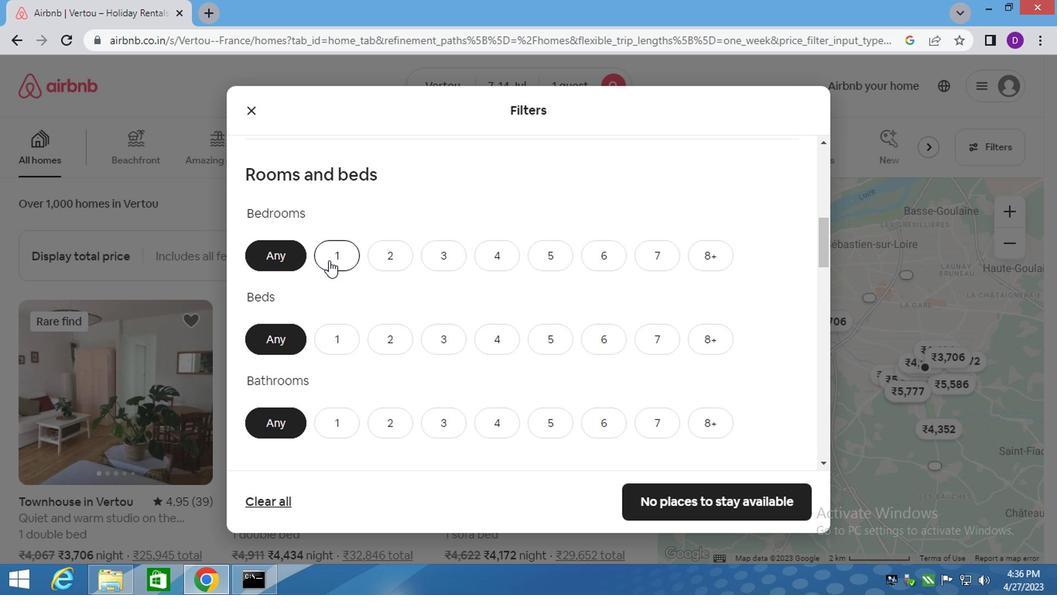 
Action: Mouse moved to (338, 349)
Screenshot: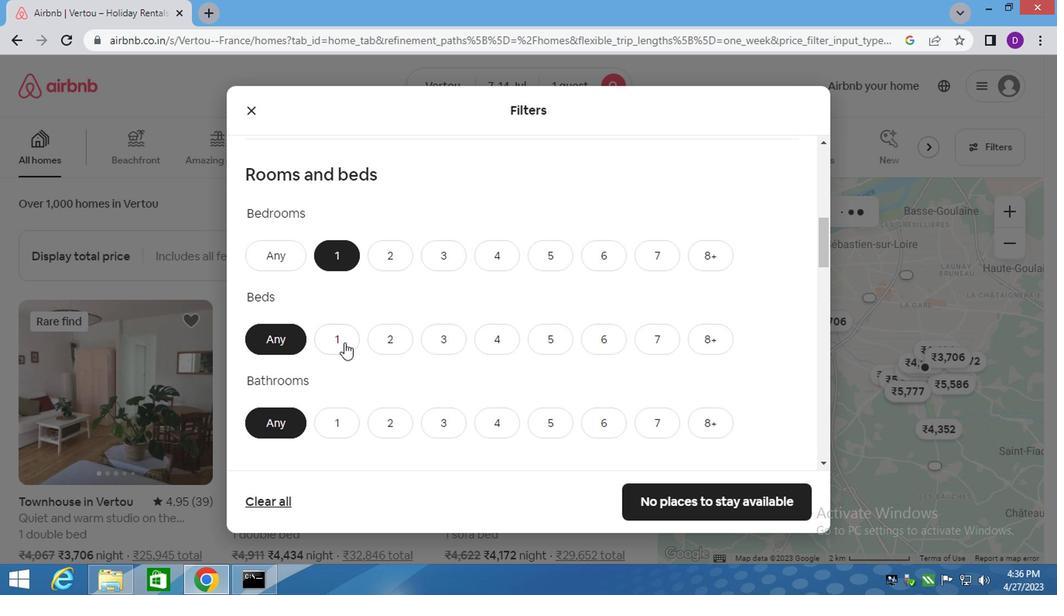 
Action: Mouse pressed left at (338, 349)
Screenshot: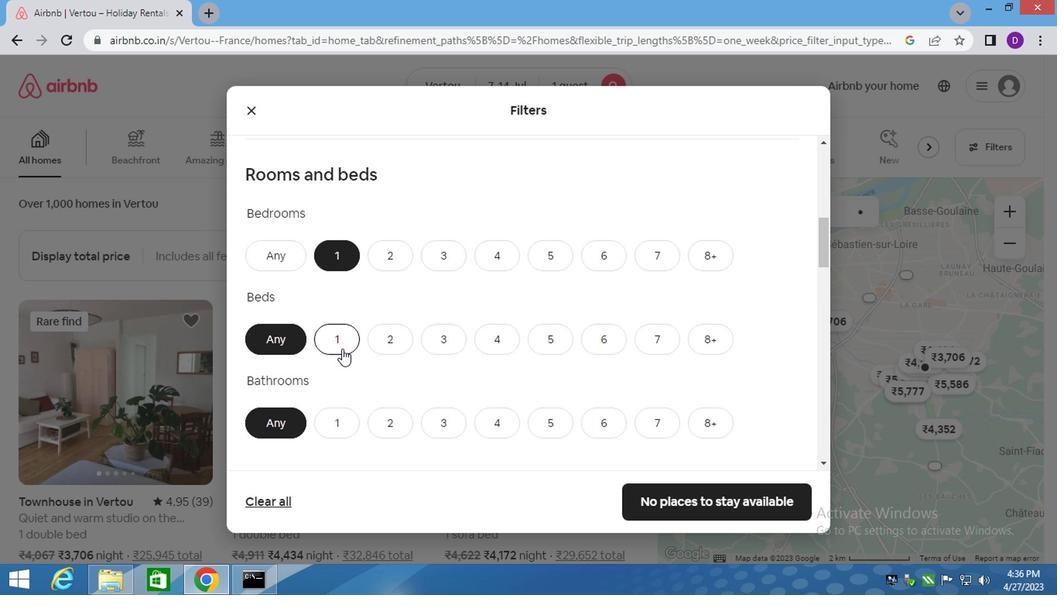 
Action: Mouse moved to (327, 416)
Screenshot: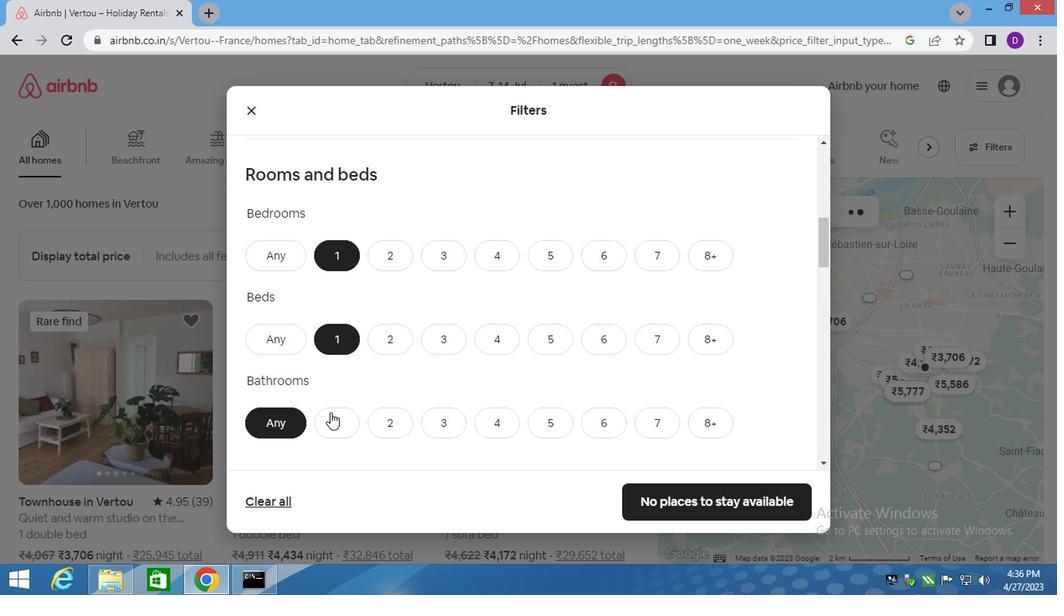 
Action: Mouse pressed left at (327, 416)
Screenshot: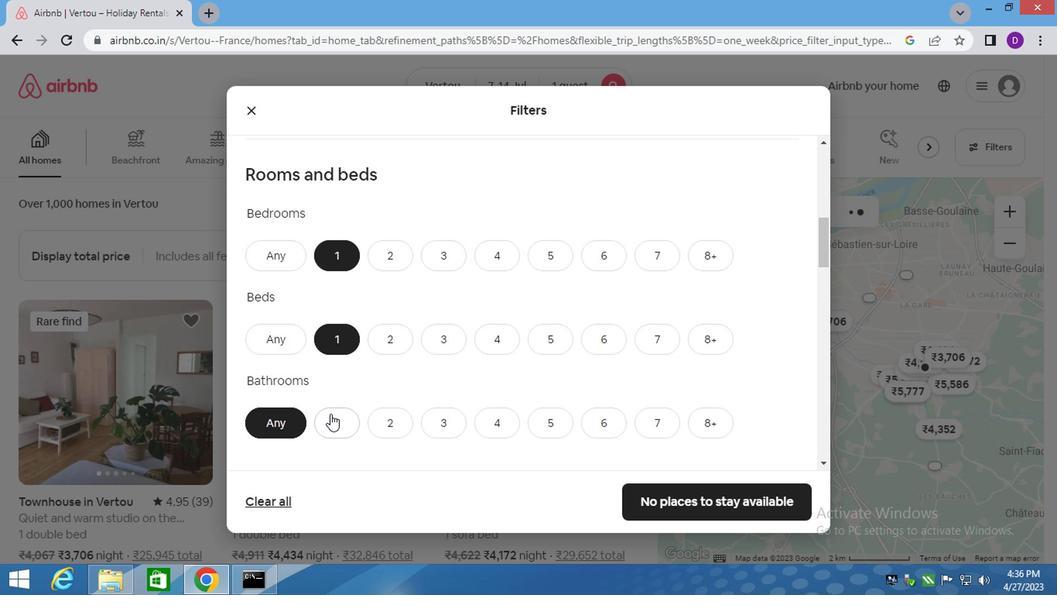 
Action: Mouse moved to (355, 392)
Screenshot: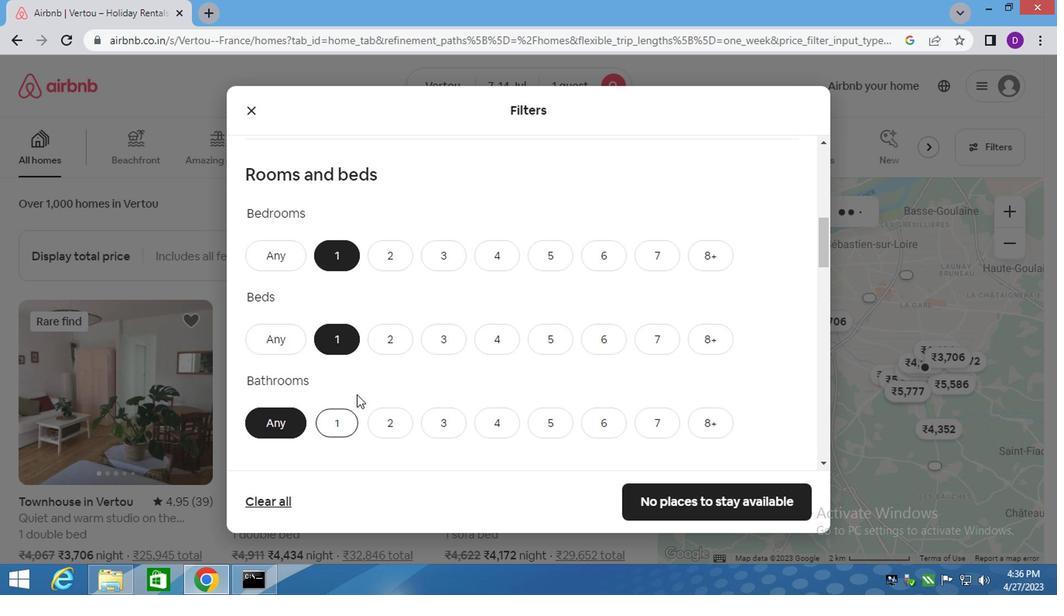 
Action: Mouse scrolled (355, 392) with delta (0, 0)
Screenshot: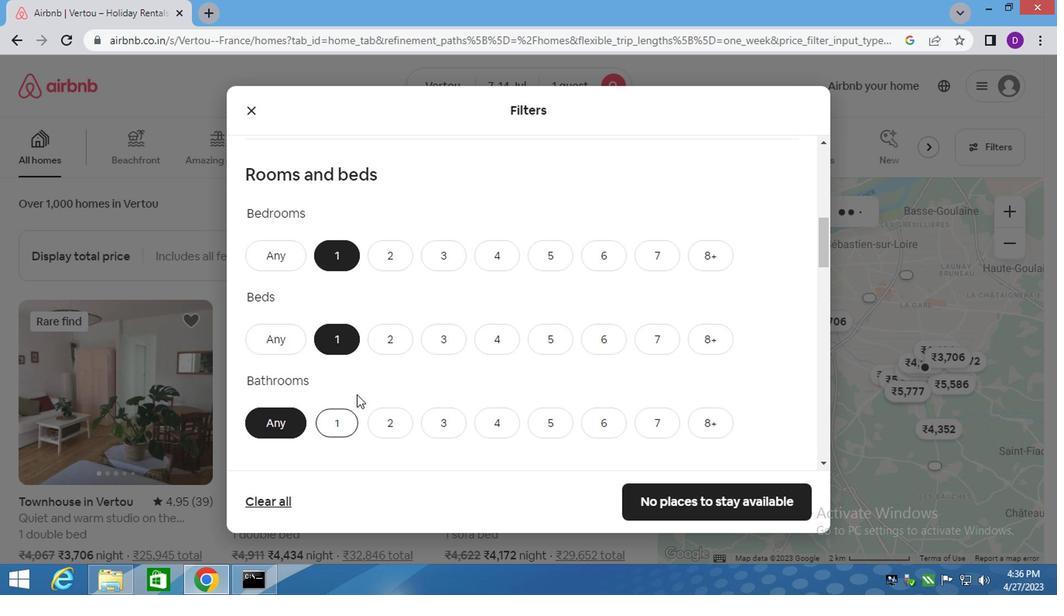 
Action: Mouse moved to (357, 392)
Screenshot: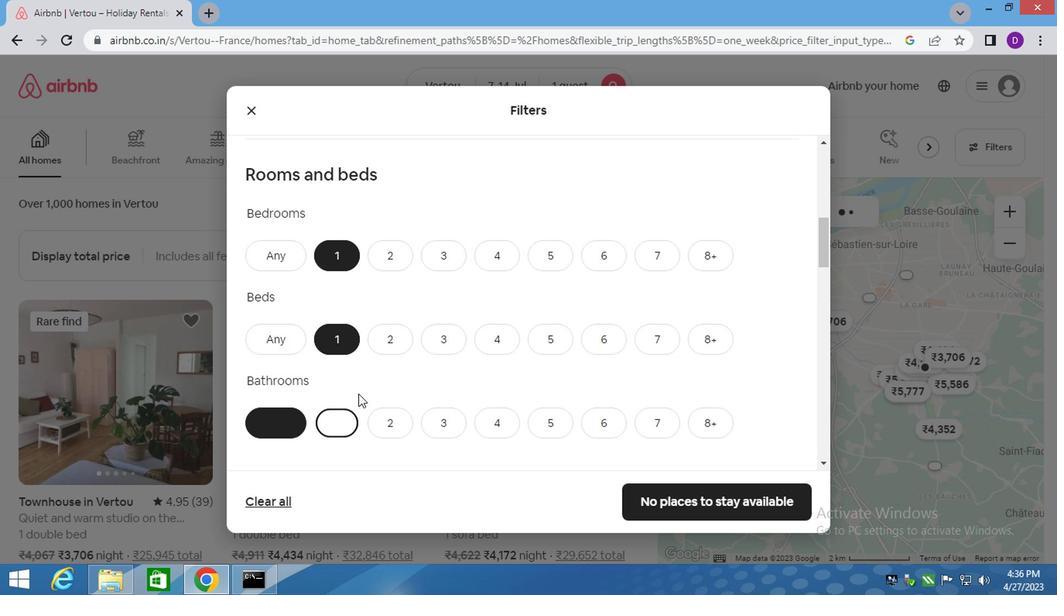 
Action: Mouse scrolled (357, 392) with delta (0, 0)
Screenshot: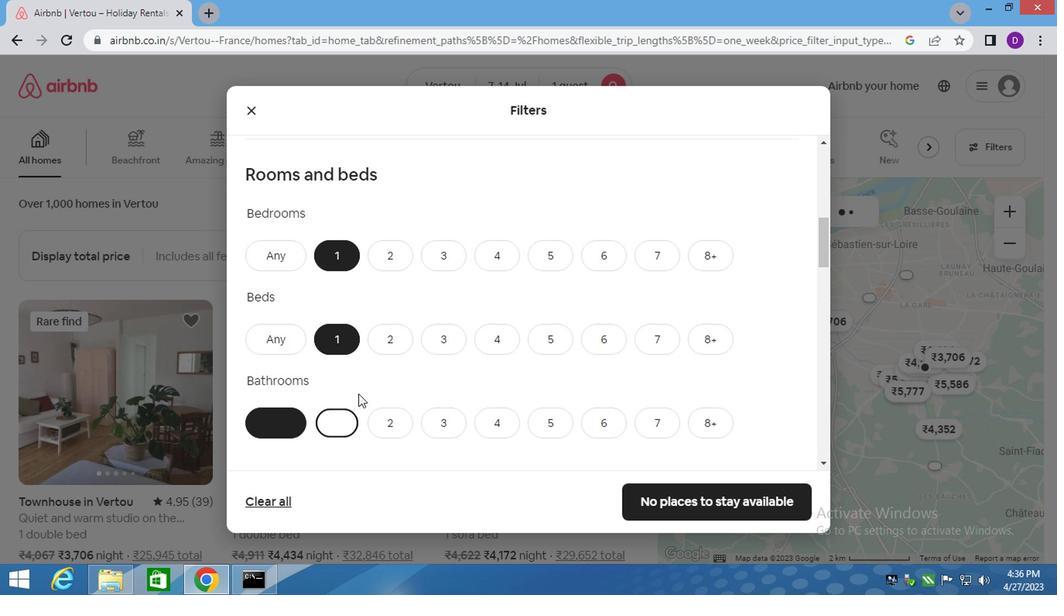 
Action: Mouse moved to (359, 392)
Screenshot: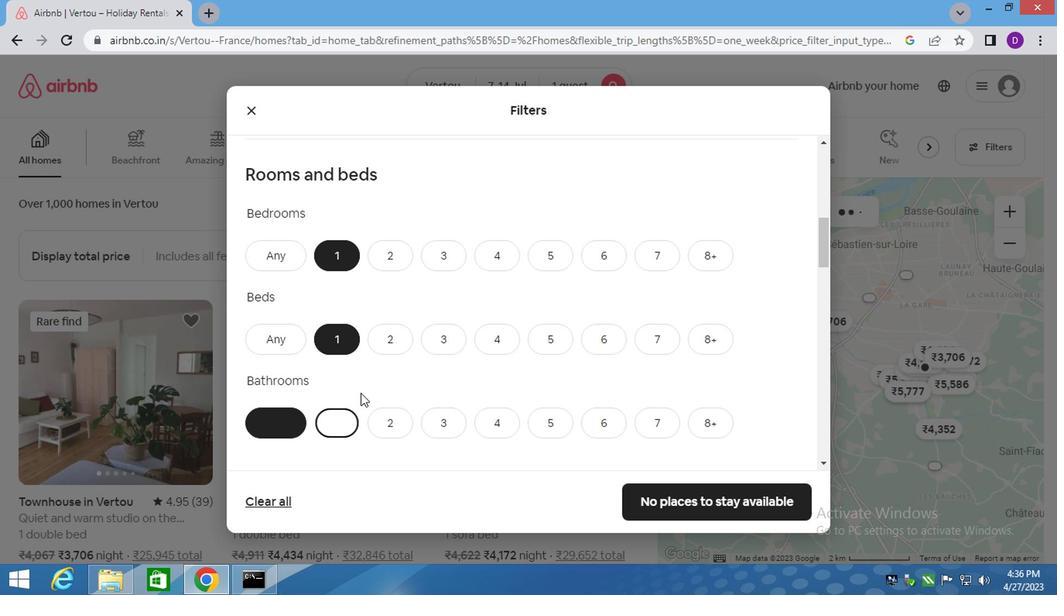 
Action: Mouse scrolled (359, 392) with delta (0, 0)
Screenshot: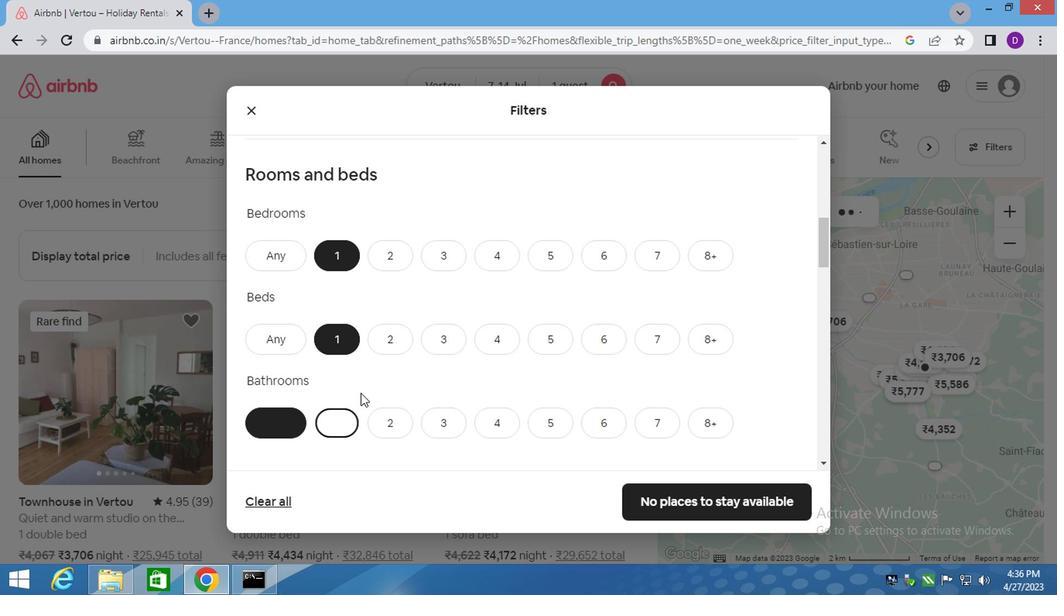 
Action: Mouse moved to (335, 336)
Screenshot: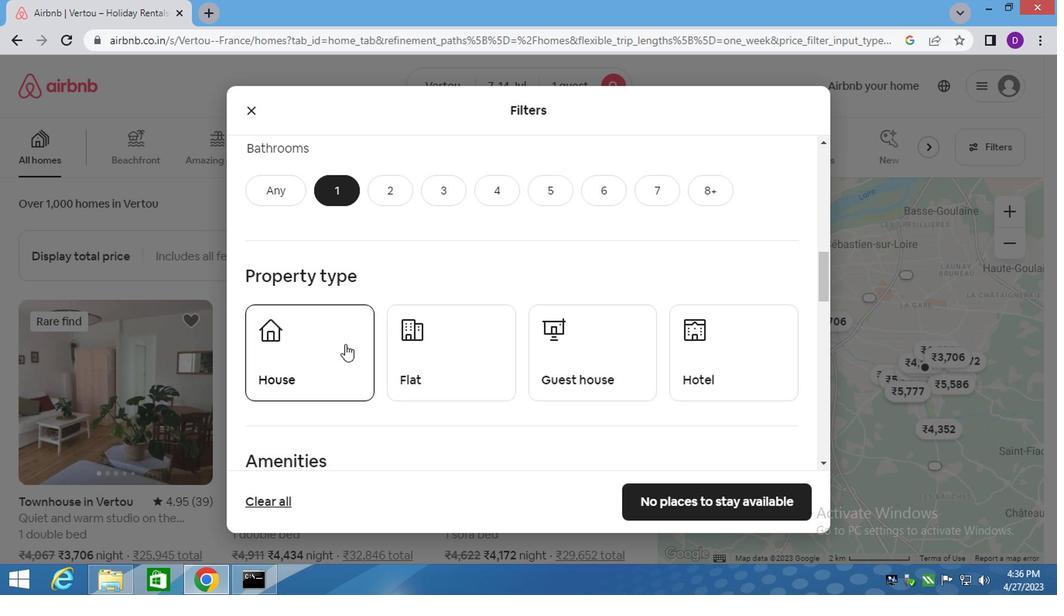 
Action: Mouse pressed left at (335, 336)
Screenshot: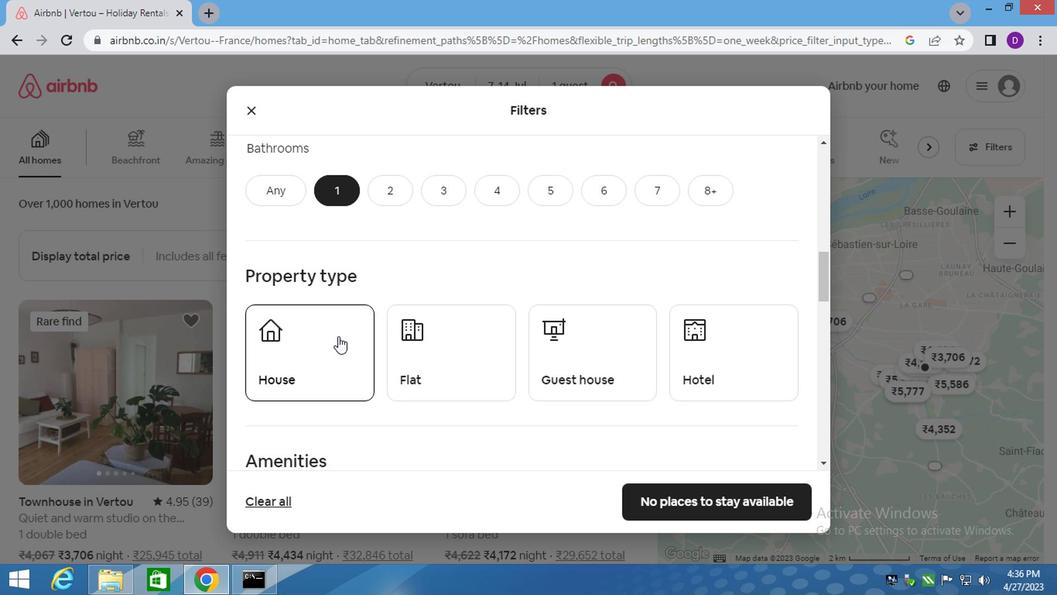 
Action: Mouse moved to (427, 346)
Screenshot: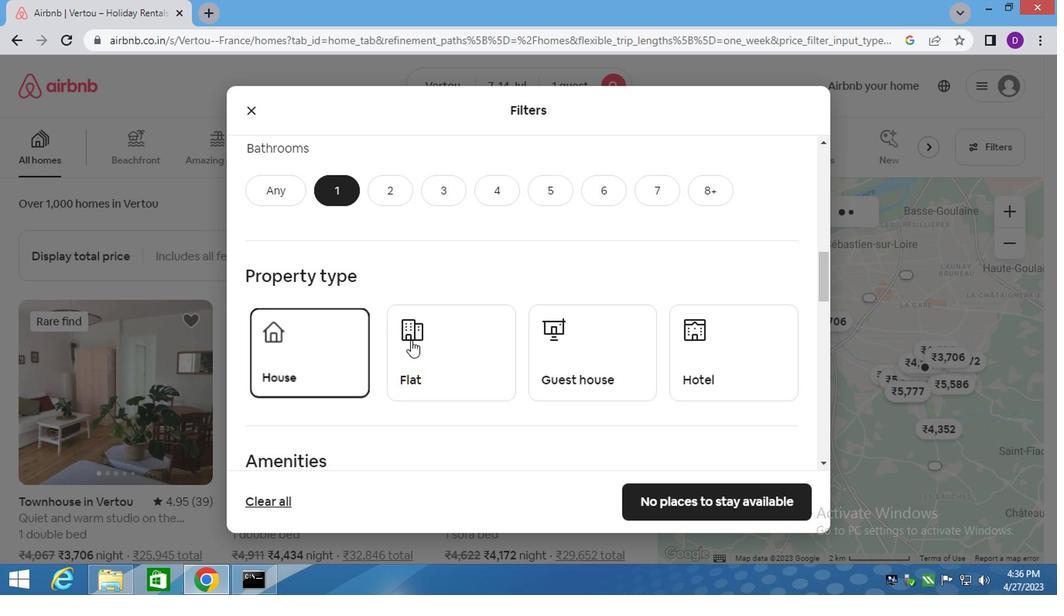 
Action: Mouse pressed left at (427, 346)
Screenshot: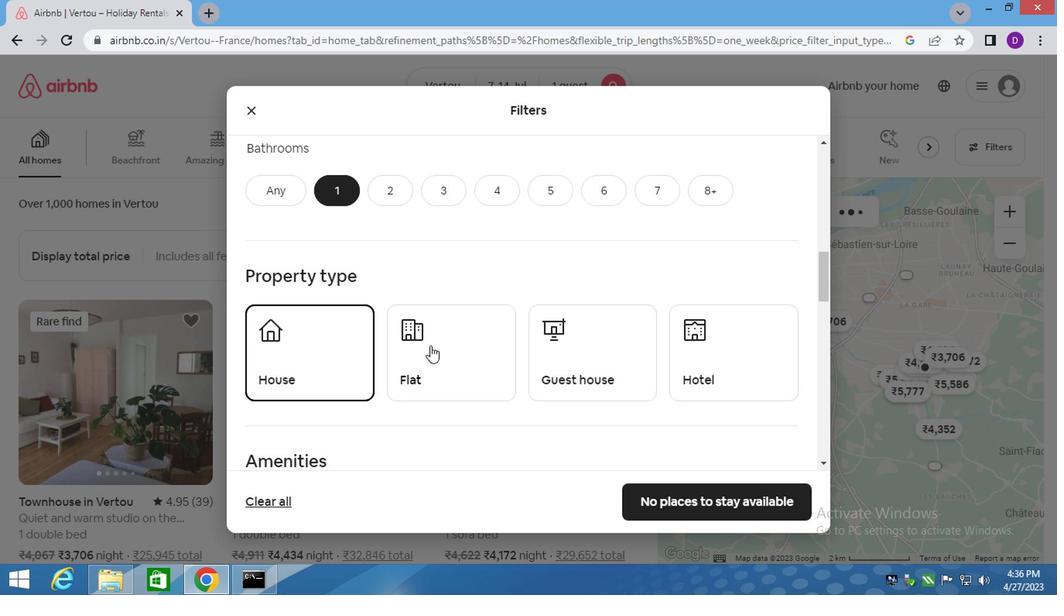 
Action: Mouse moved to (543, 349)
Screenshot: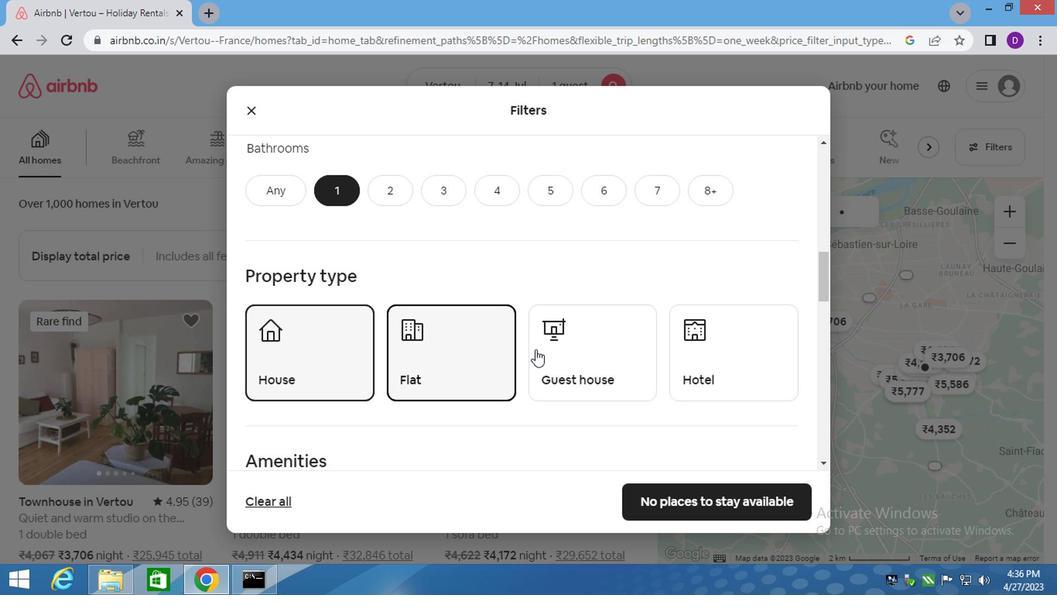 
Action: Mouse pressed left at (543, 349)
Screenshot: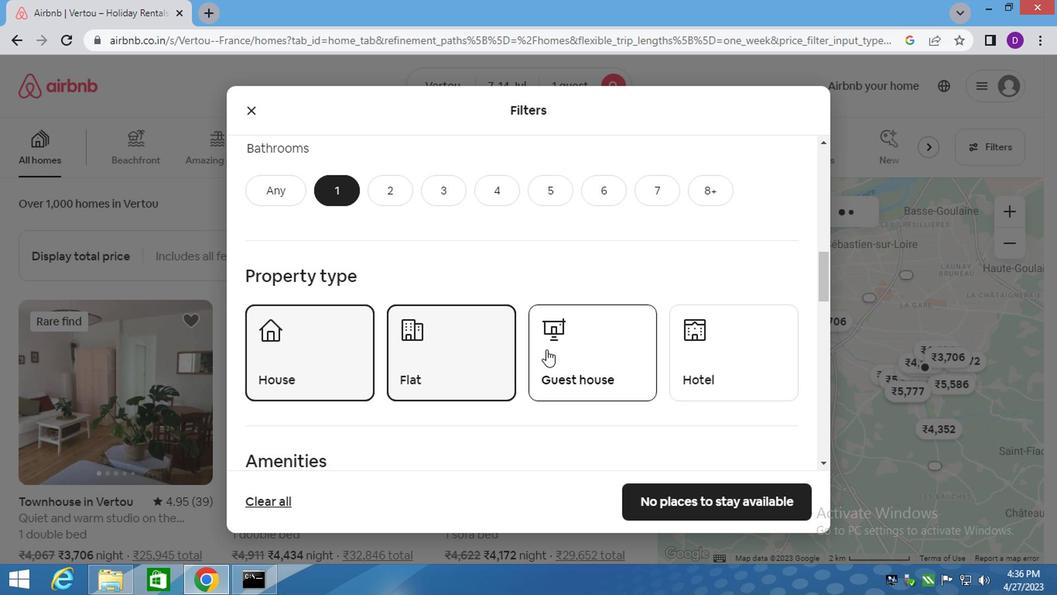 
Action: Mouse moved to (456, 338)
Screenshot: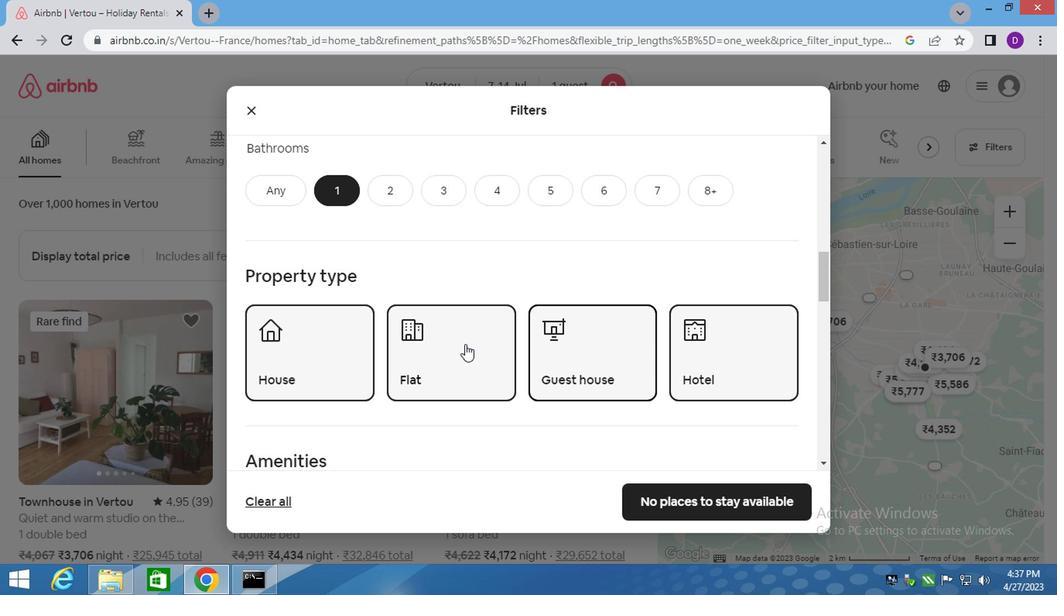 
Action: Mouse scrolled (456, 341) with delta (0, 0)
Screenshot: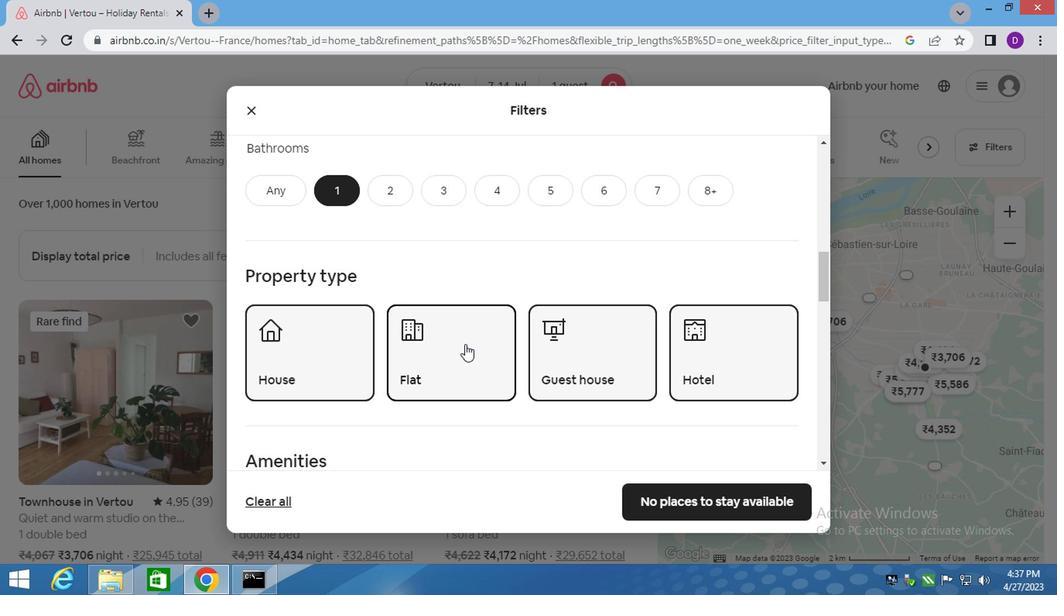 
Action: Mouse moved to (447, 342)
Screenshot: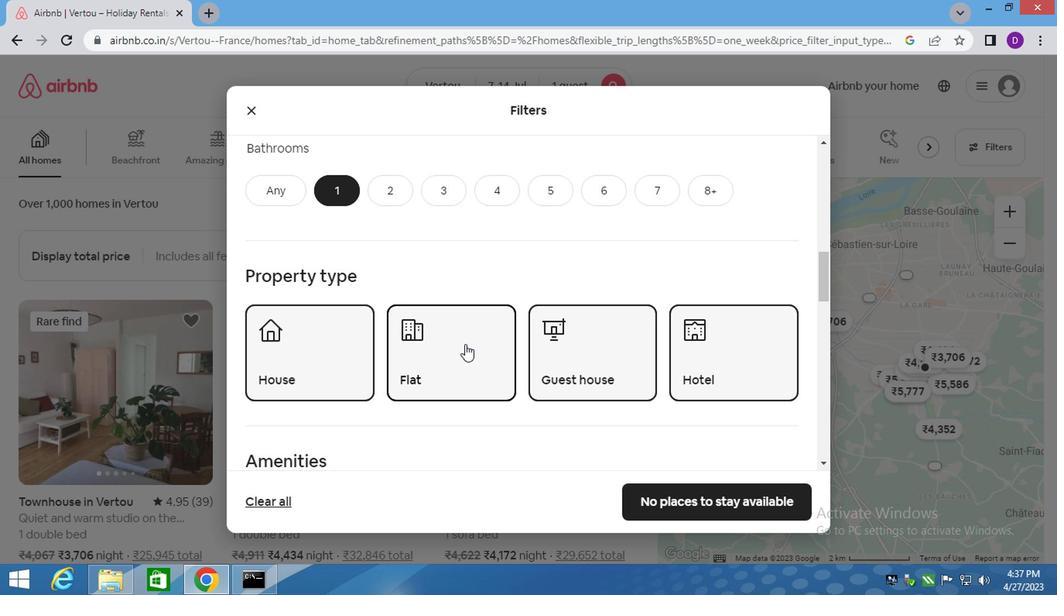 
Action: Mouse scrolled (456, 341) with delta (0, 0)
Screenshot: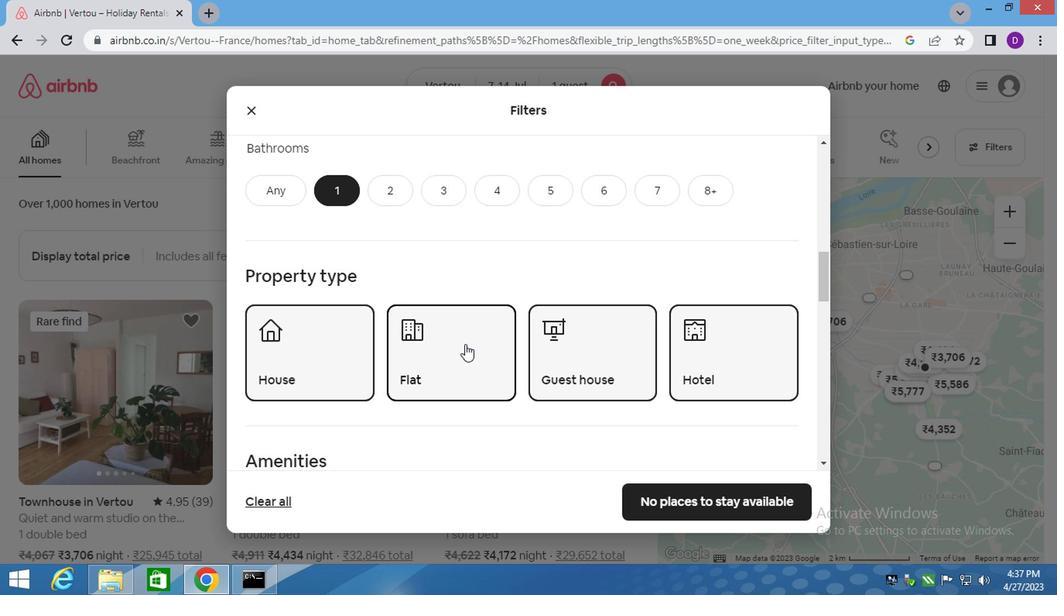 
Action: Mouse moved to (439, 350)
Screenshot: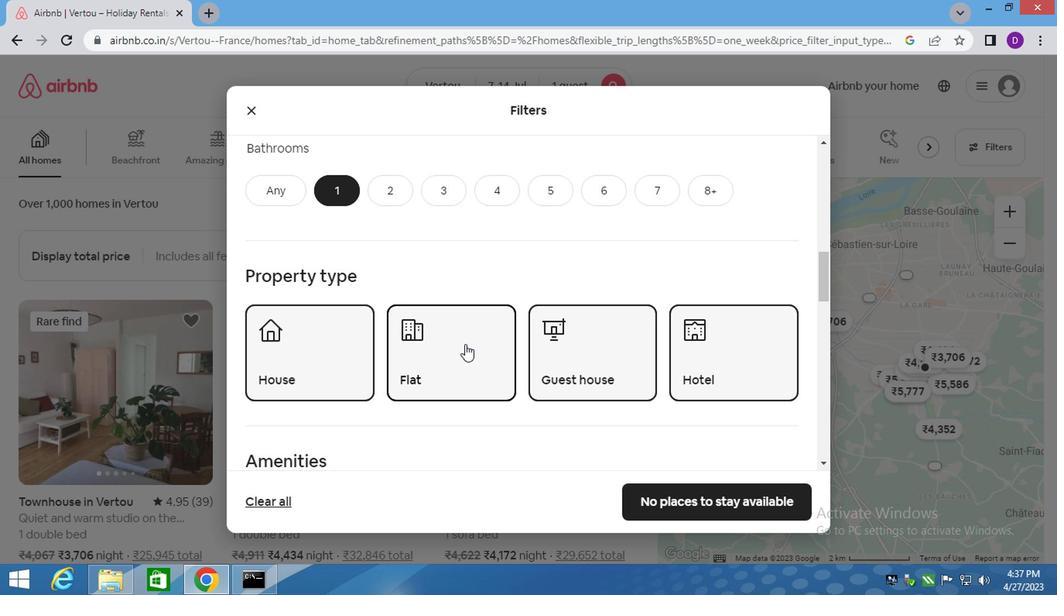 
Action: Mouse scrolled (456, 341) with delta (0, 0)
Screenshot: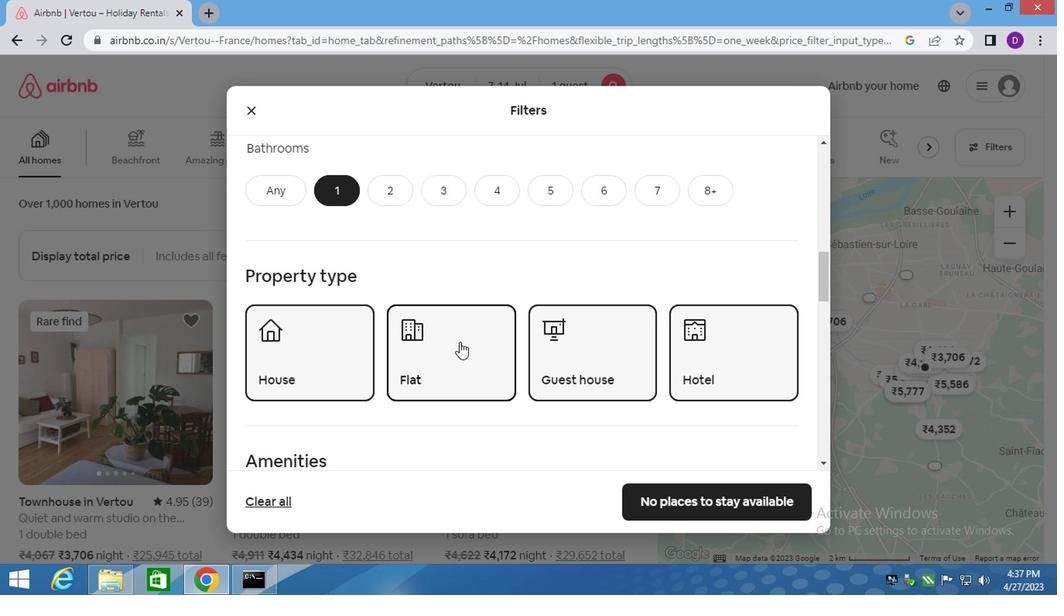
Action: Mouse moved to (530, 382)
Screenshot: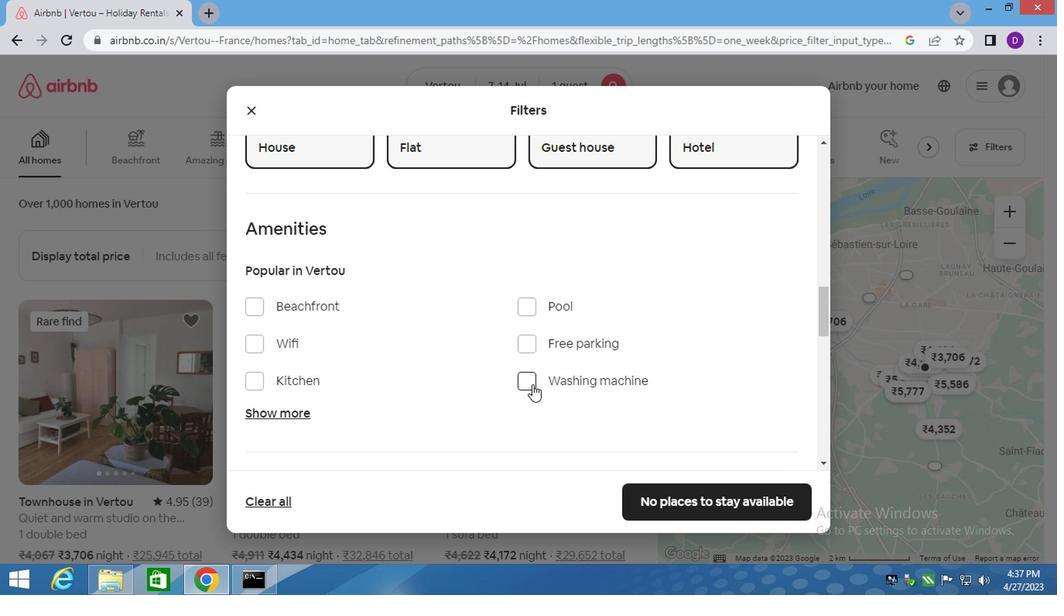 
Action: Mouse pressed left at (530, 382)
Screenshot: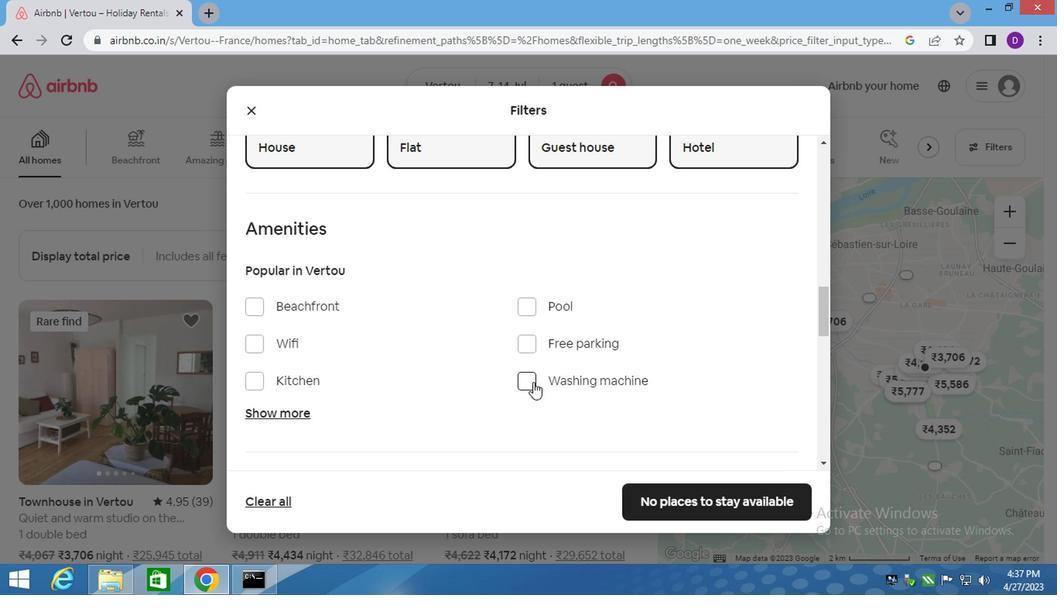 
Action: Mouse moved to (531, 382)
Screenshot: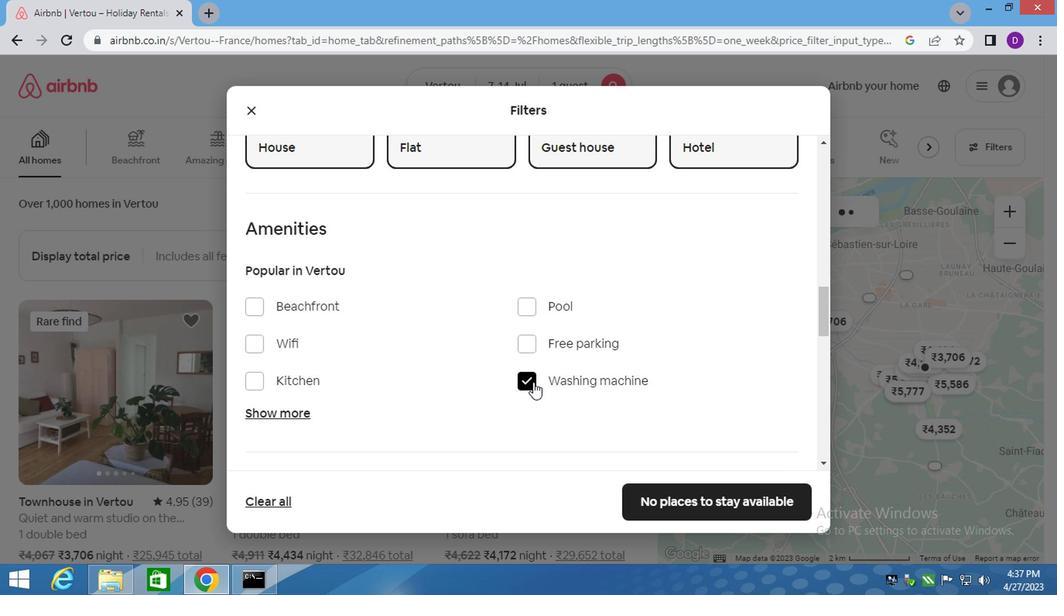 
Action: Mouse scrolled (531, 382) with delta (0, 0)
Screenshot: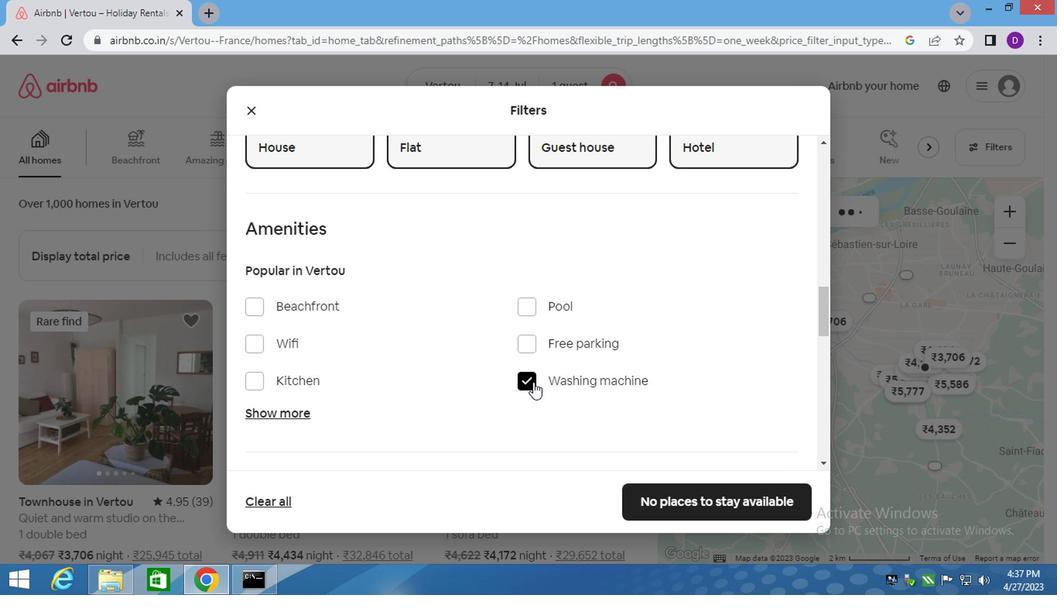 
Action: Mouse scrolled (531, 382) with delta (0, 0)
Screenshot: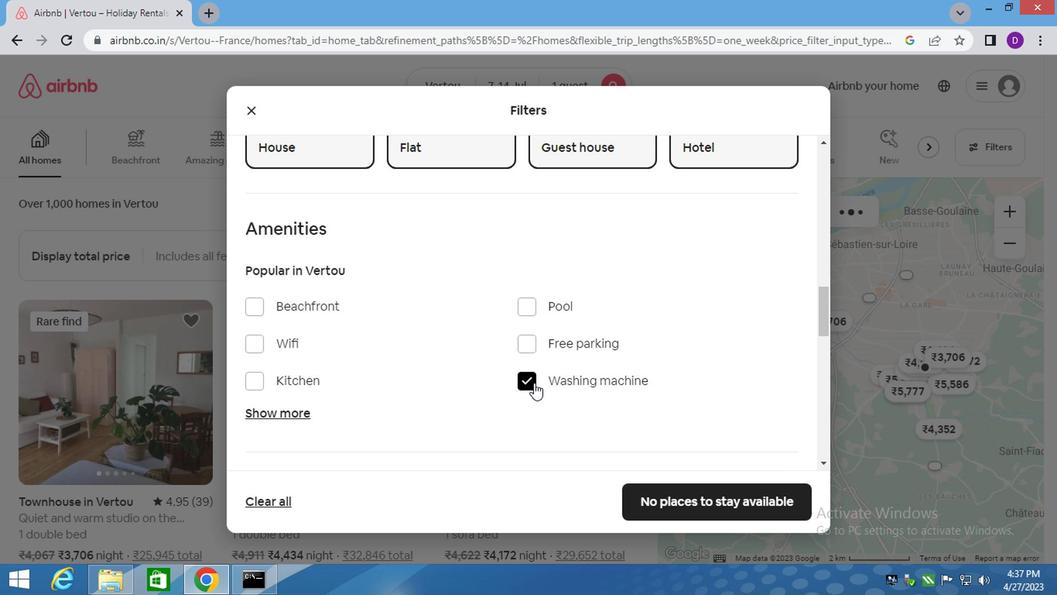 
Action: Mouse scrolled (531, 382) with delta (0, 0)
Screenshot: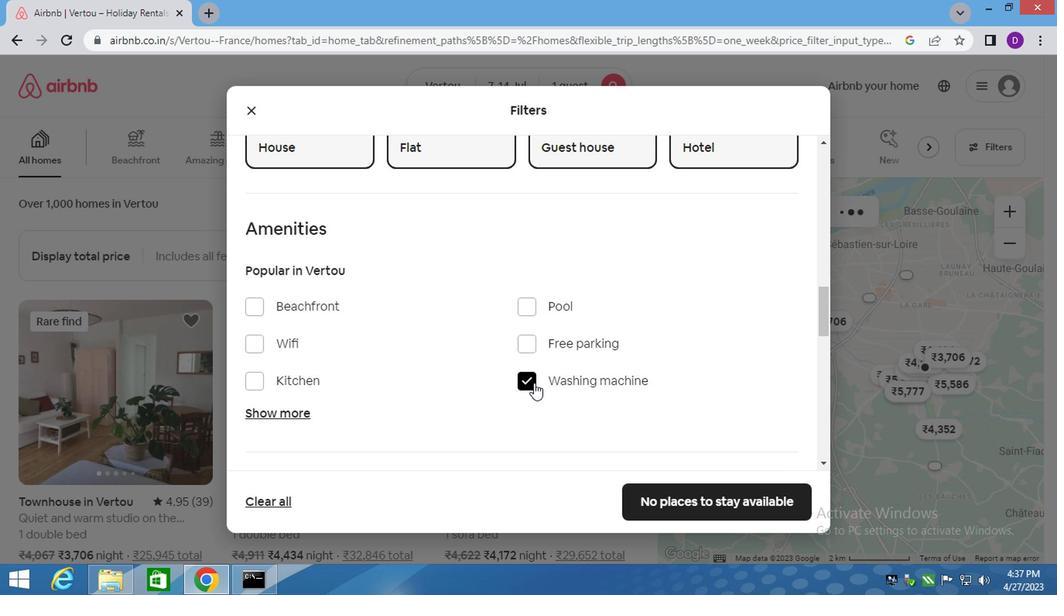 
Action: Mouse scrolled (531, 382) with delta (0, 0)
Screenshot: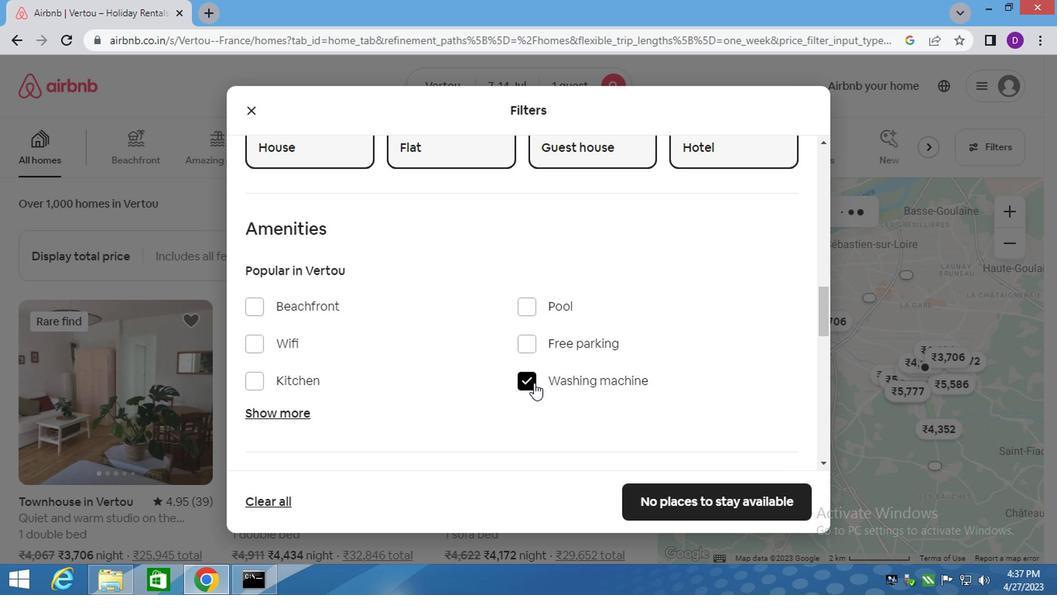 
Action: Mouse moved to (761, 279)
Screenshot: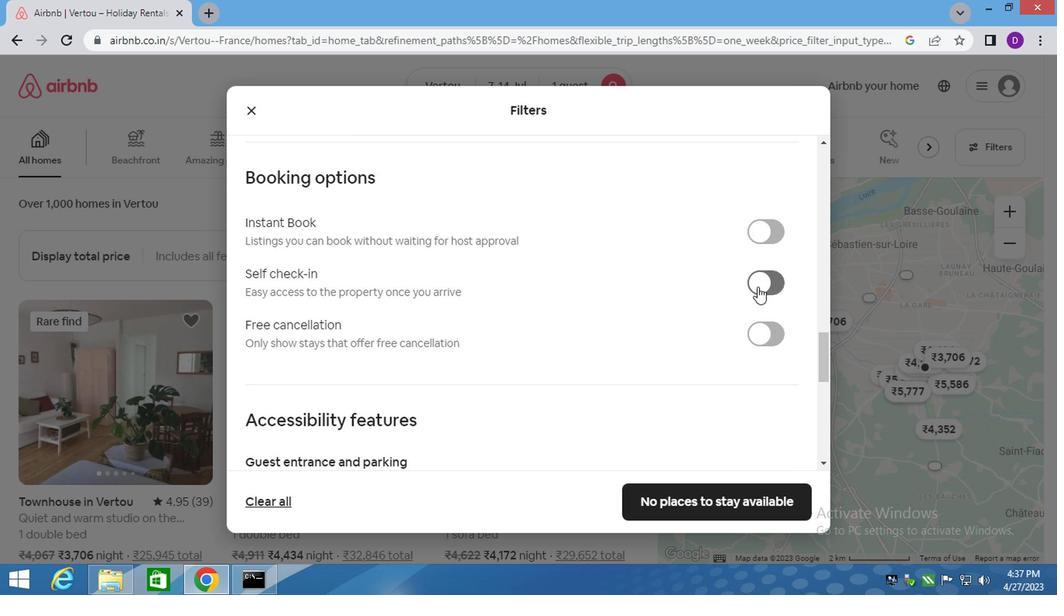 
Action: Mouse pressed left at (761, 279)
Screenshot: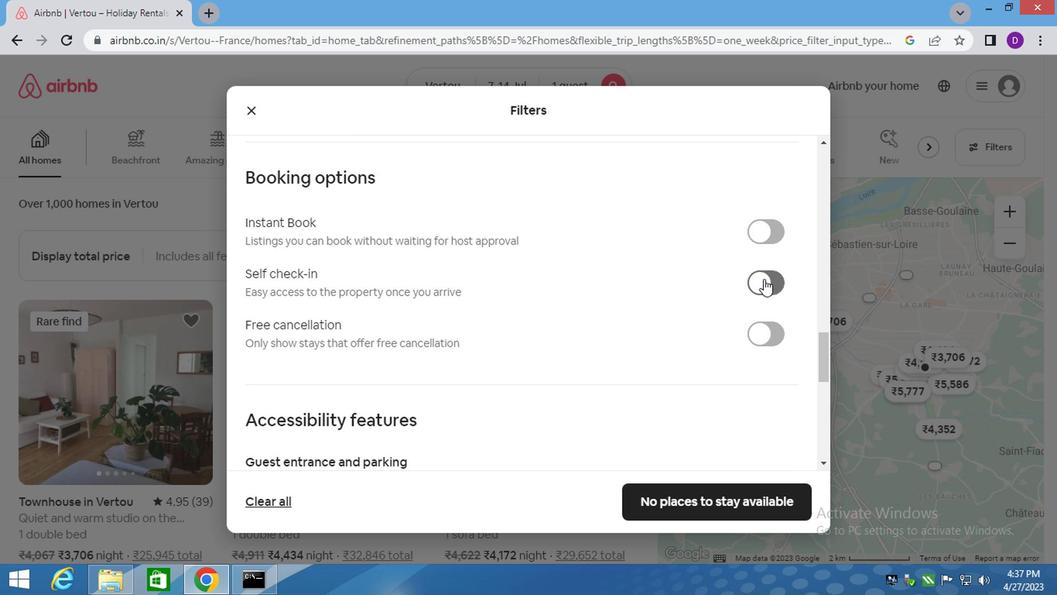 
Action: Mouse moved to (525, 363)
Screenshot: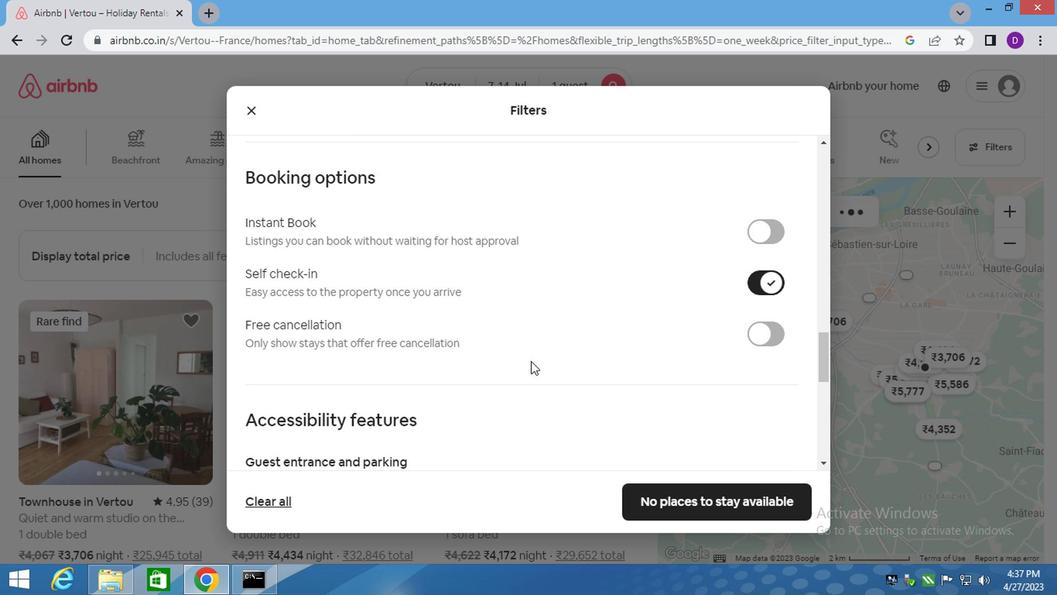 
Action: Mouse scrolled (525, 363) with delta (0, 0)
Screenshot: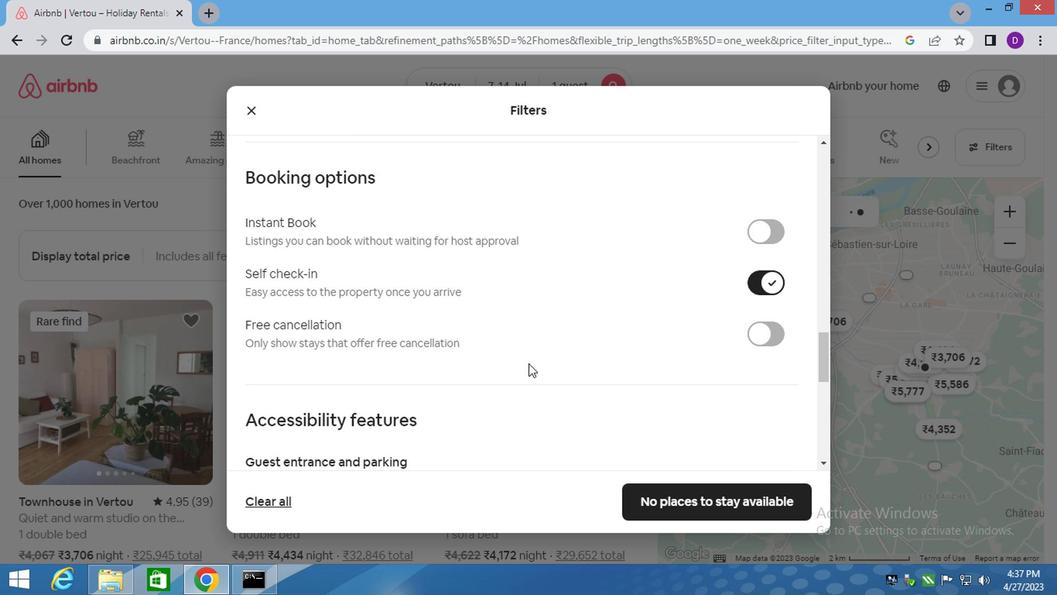 
Action: Mouse scrolled (525, 363) with delta (0, 0)
Screenshot: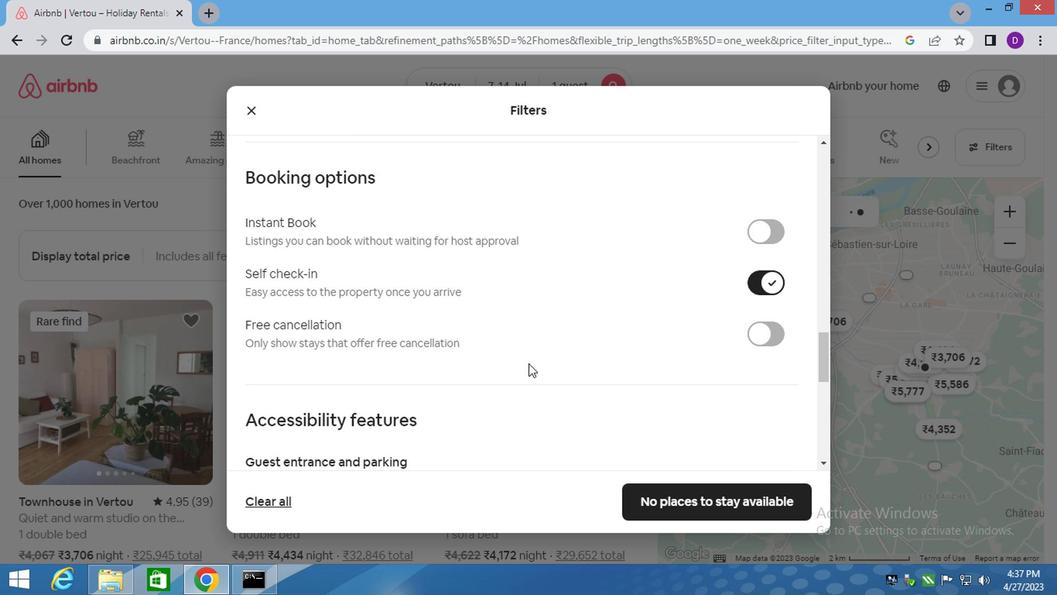 
Action: Mouse moved to (525, 364)
Screenshot: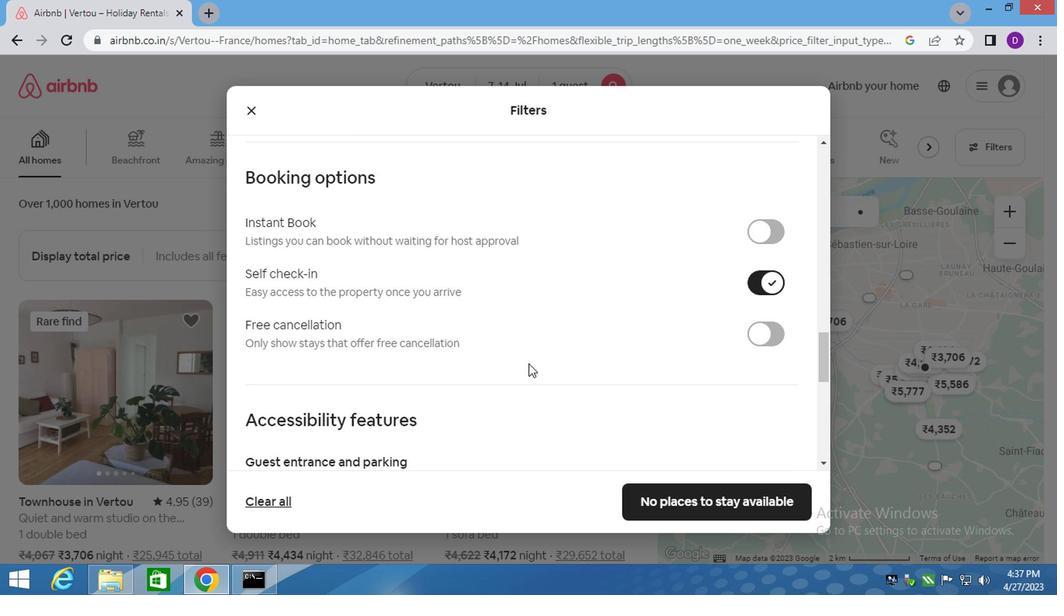 
Action: Mouse scrolled (525, 363) with delta (0, -1)
Screenshot: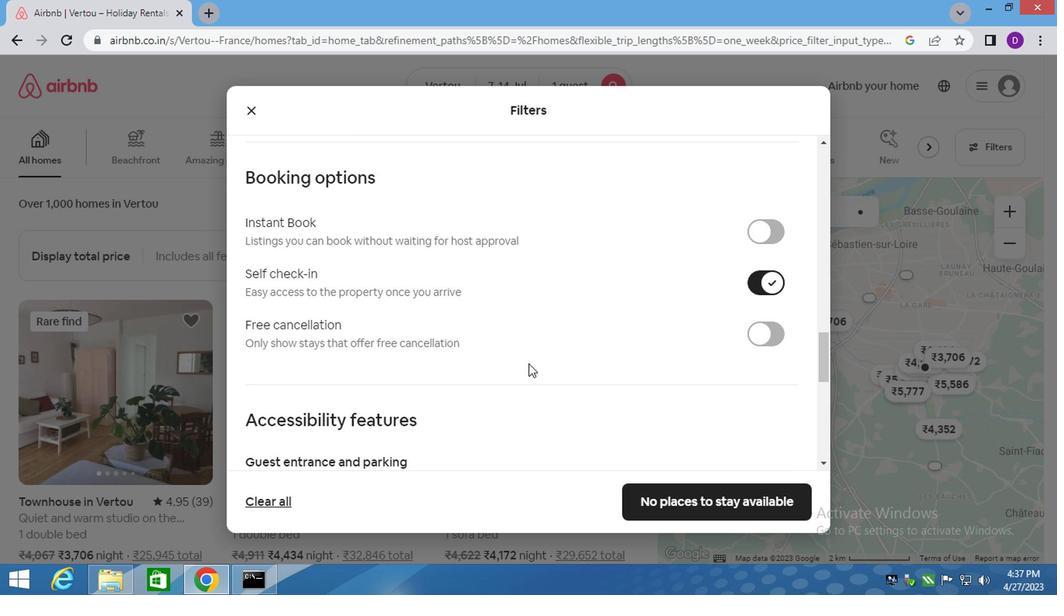 
Action: Mouse moved to (525, 369)
Screenshot: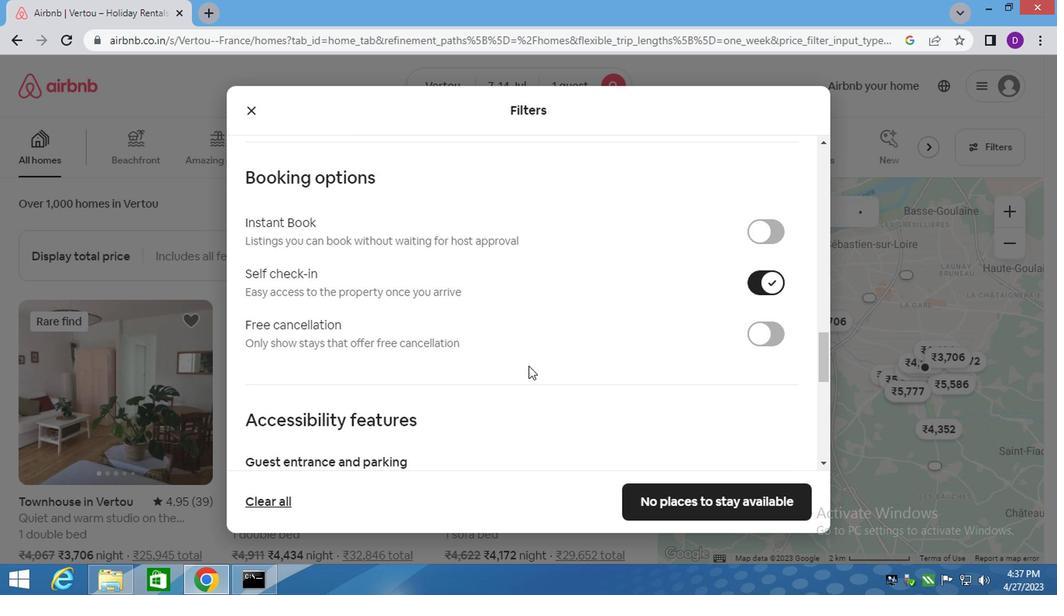 
Action: Mouse scrolled (525, 367) with delta (0, -1)
Screenshot: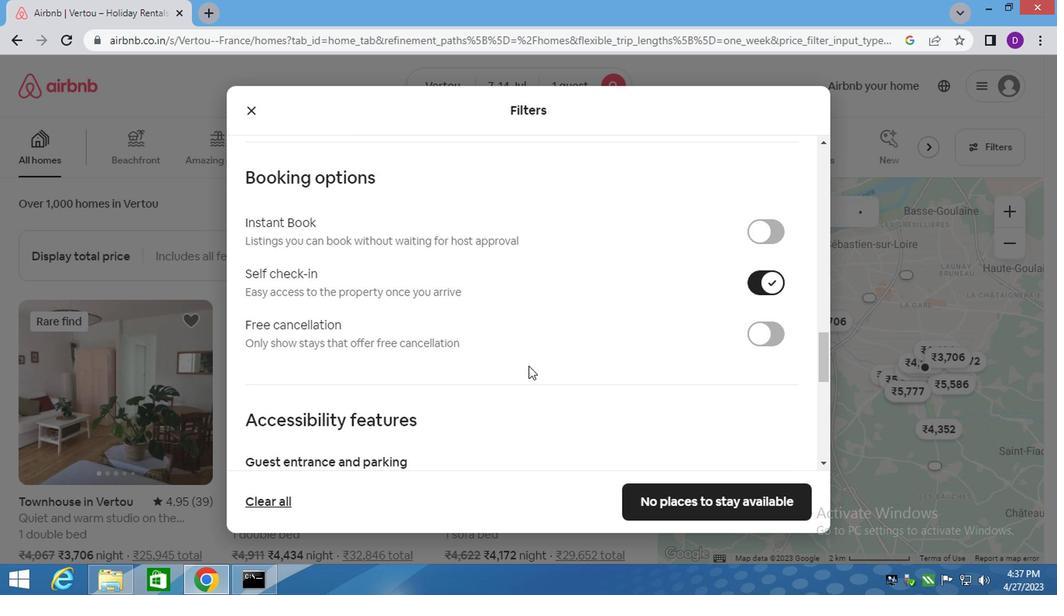 
Action: Mouse moved to (263, 425)
Screenshot: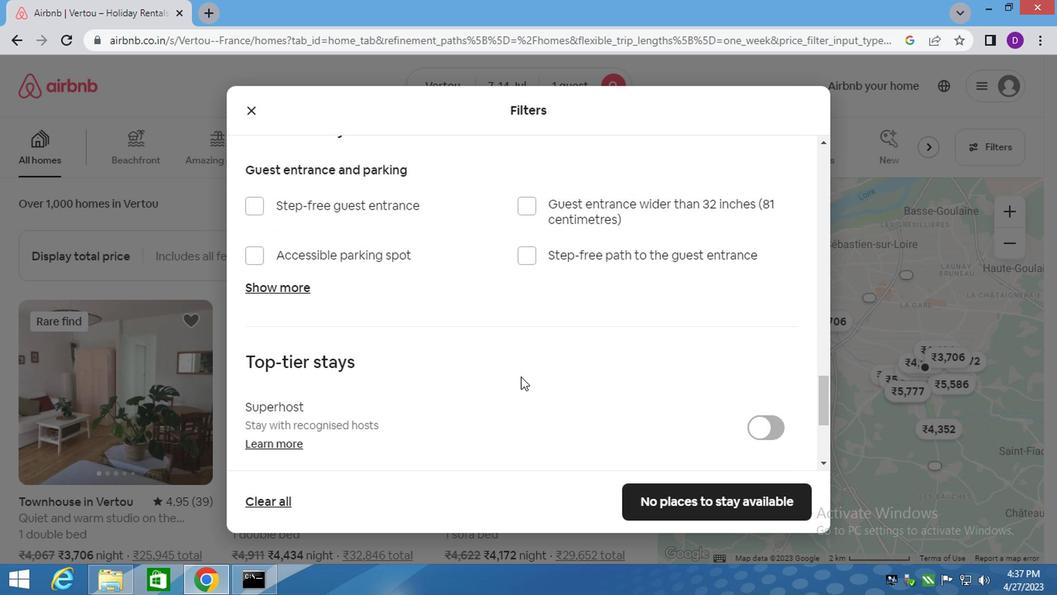 
Action: Mouse scrolled (263, 424) with delta (0, 0)
Screenshot: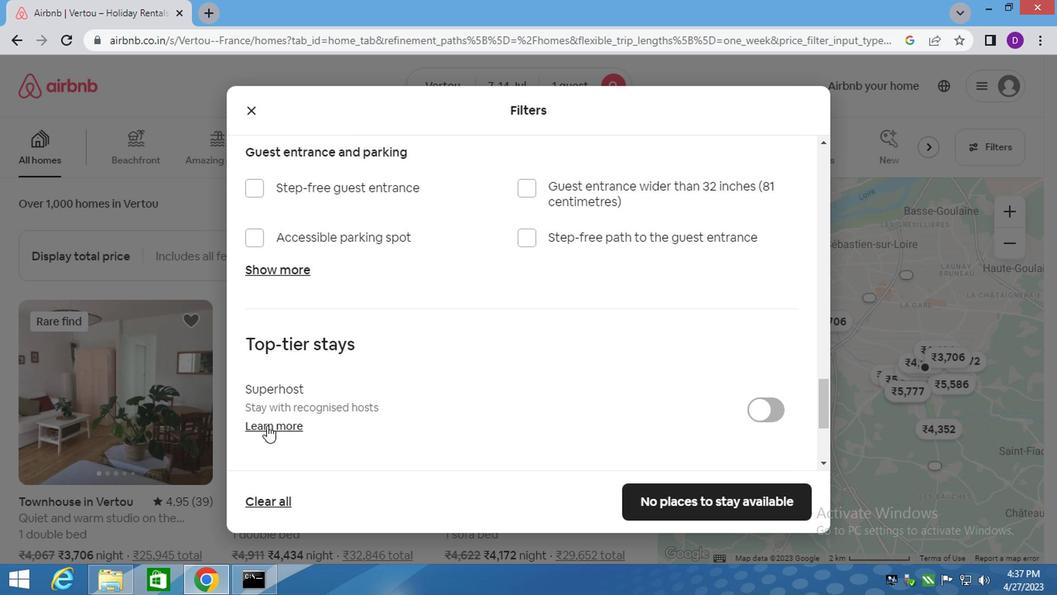 
Action: Mouse scrolled (263, 424) with delta (0, 0)
Screenshot: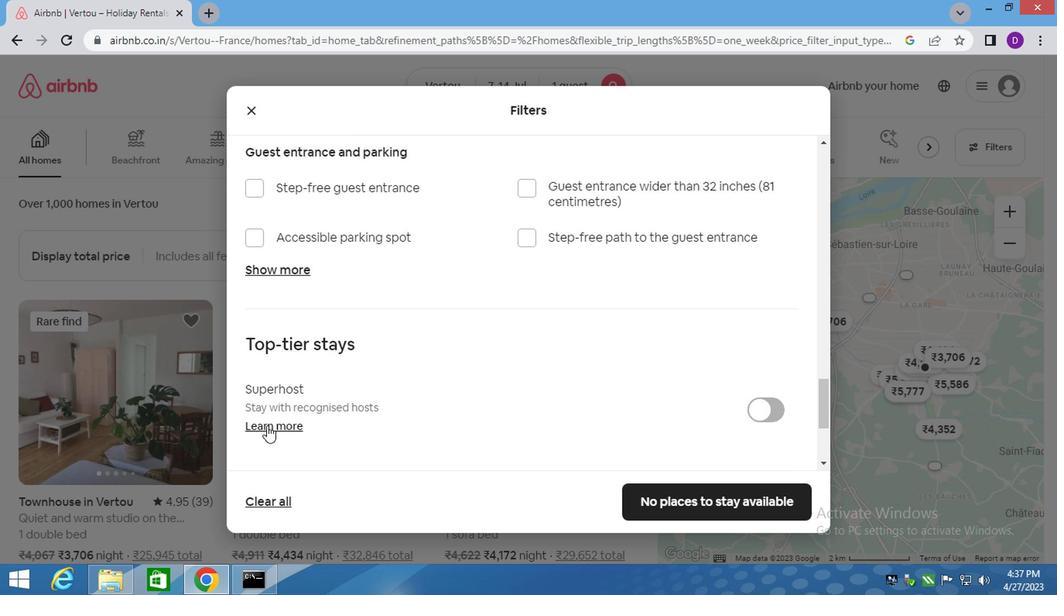 
Action: Mouse moved to (283, 398)
Screenshot: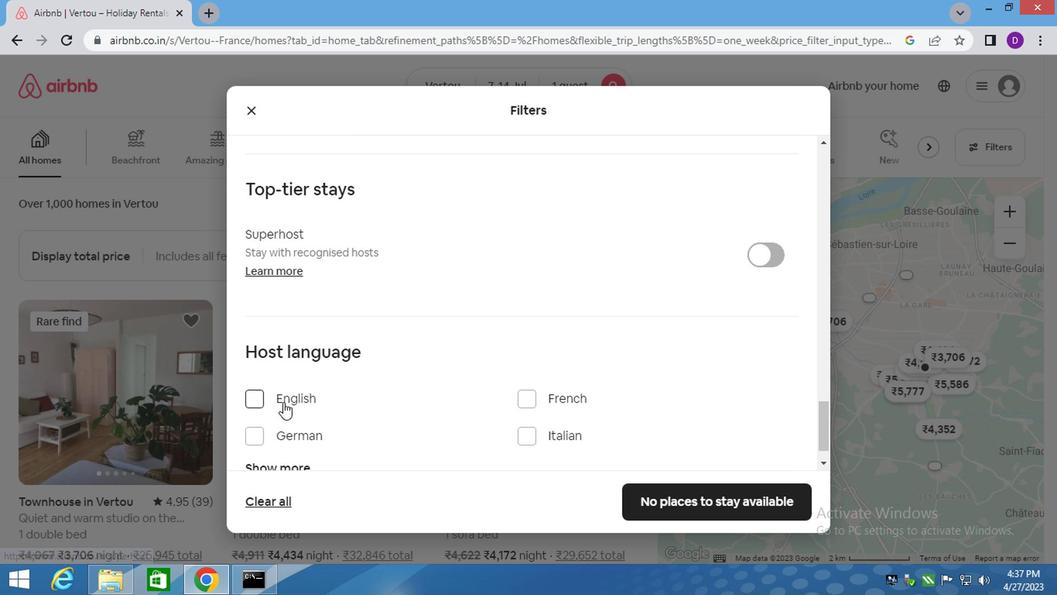 
Action: Mouse pressed left at (283, 398)
Screenshot: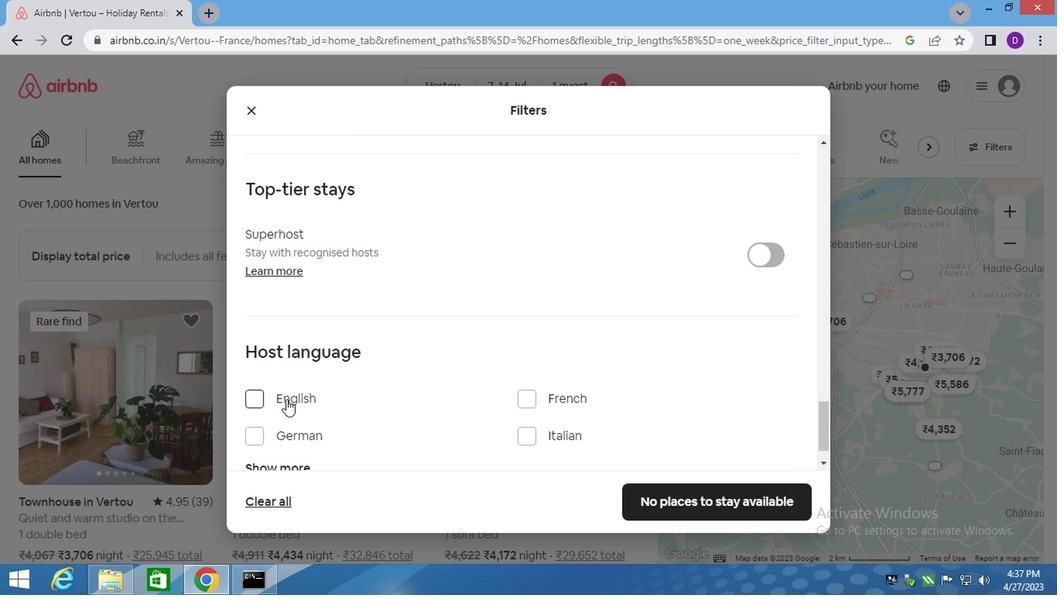 
Action: Mouse moved to (683, 499)
Screenshot: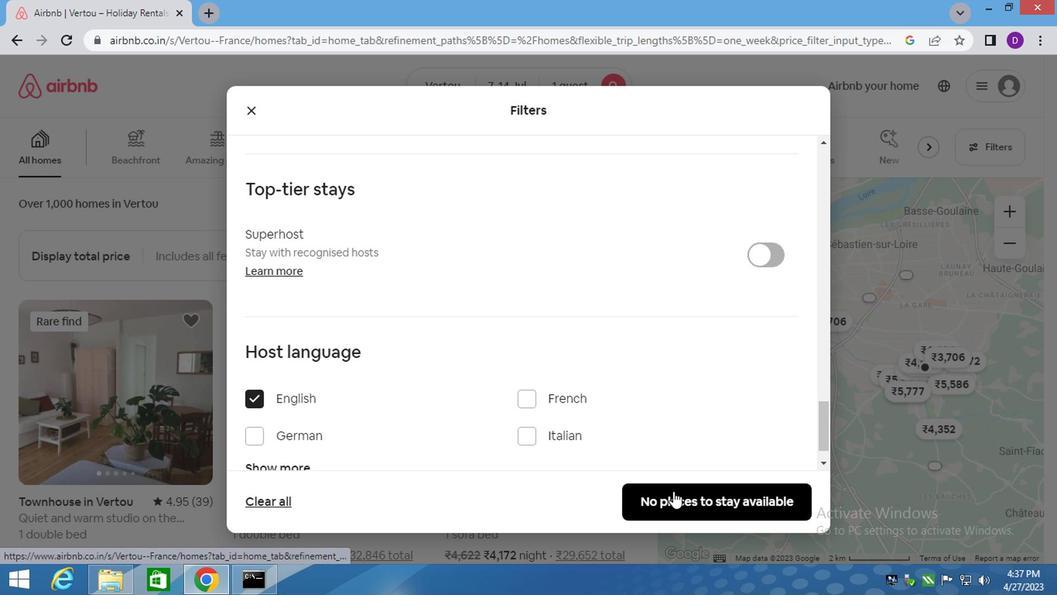 
Action: Mouse pressed left at (683, 499)
Screenshot: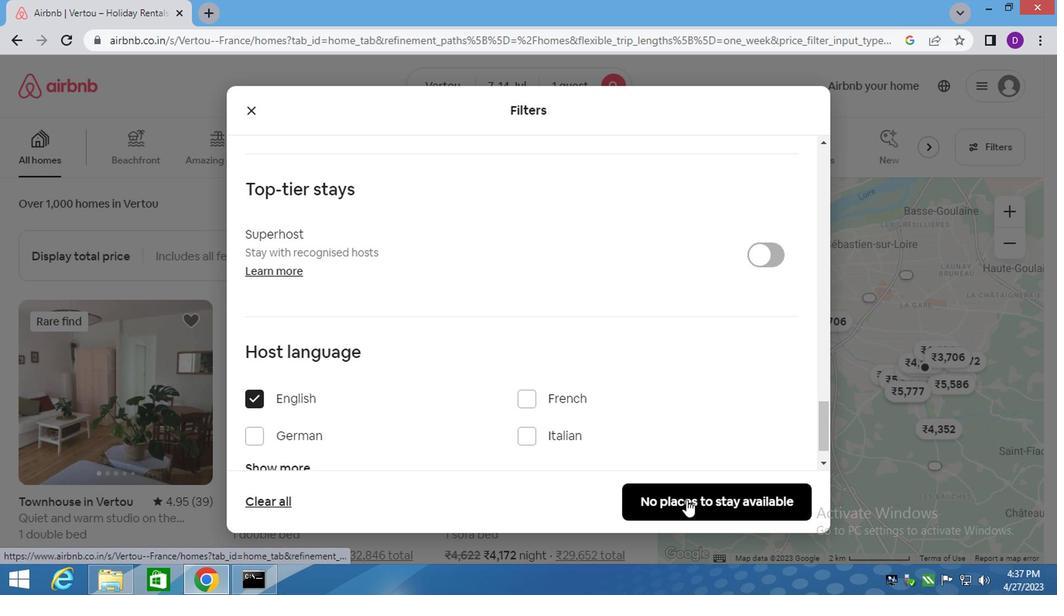 
